 Task: Open a blank sheet, save the file as Ethan Add the quote 'Every setback is a setup for a comeback.'Every setback is a setup for a comeback.  Apply font style Apply font style Kunstler Script and font size 18 Align the text to the Center .Change the text color to  Dark blue
Action: Mouse moved to (125, 358)
Screenshot: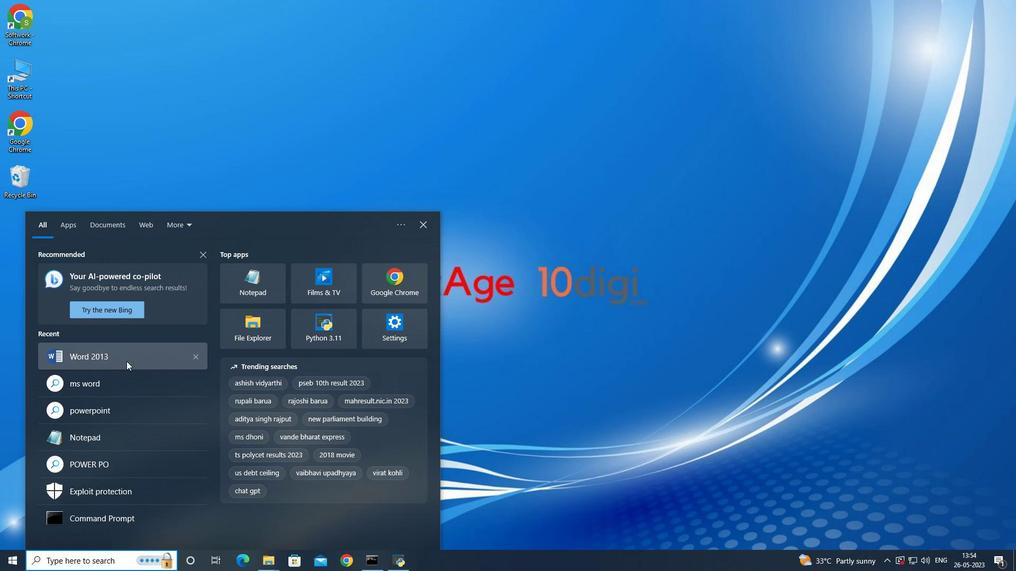 
Action: Mouse pressed left at (125, 358)
Screenshot: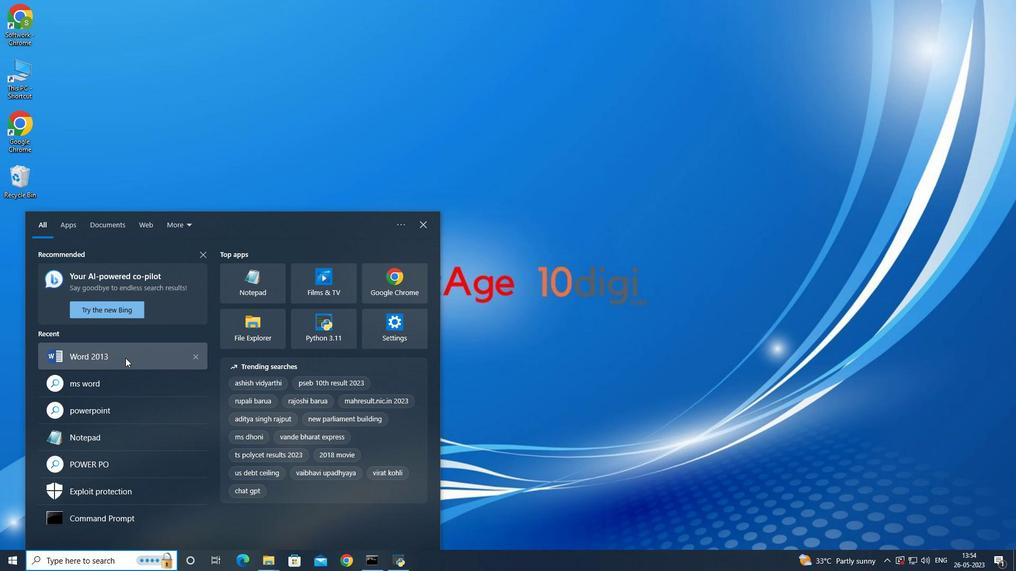 
Action: Mouse moved to (280, 160)
Screenshot: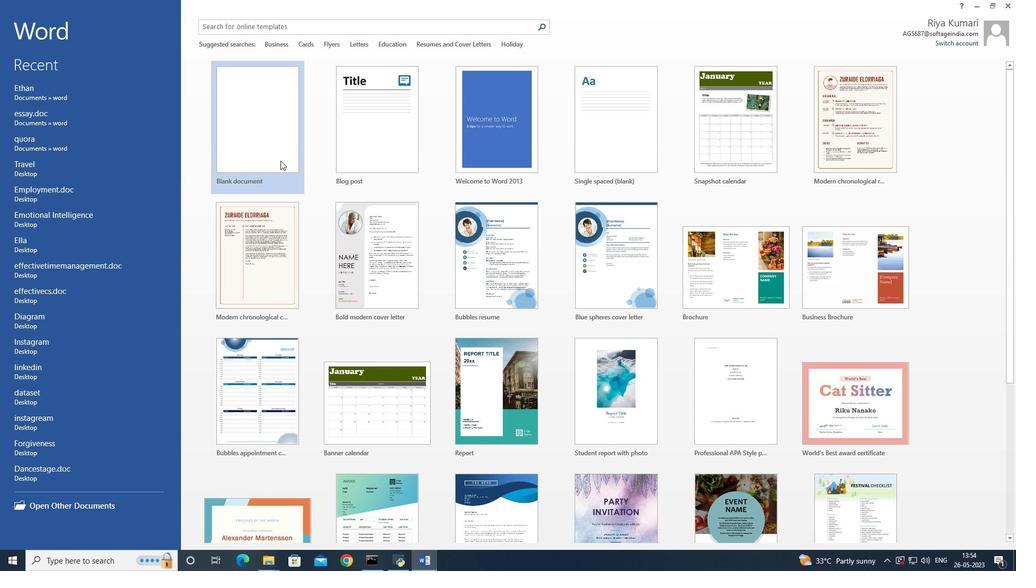 
Action: Mouse pressed left at (280, 160)
Screenshot: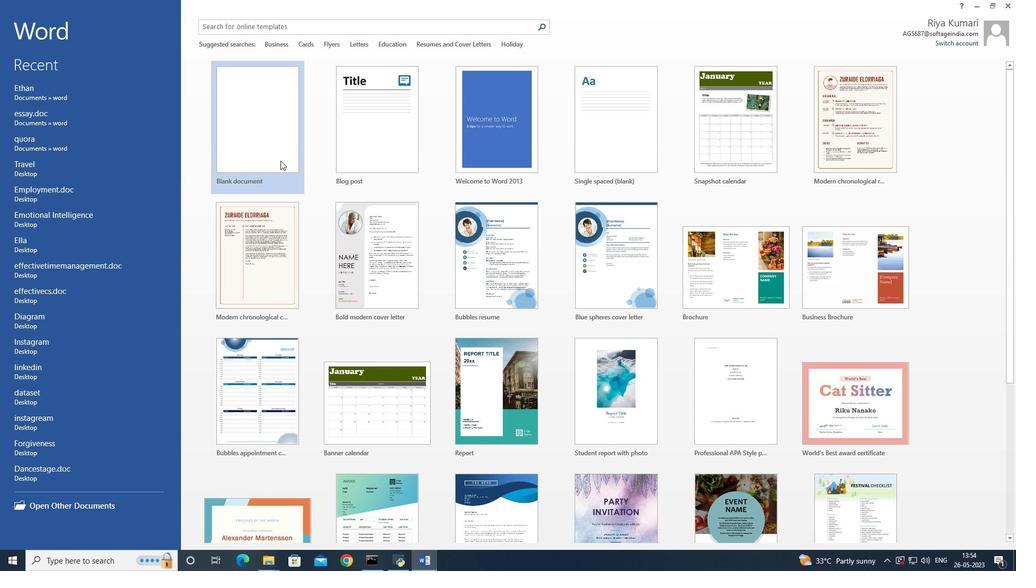 
Action: Mouse pressed left at (280, 160)
Screenshot: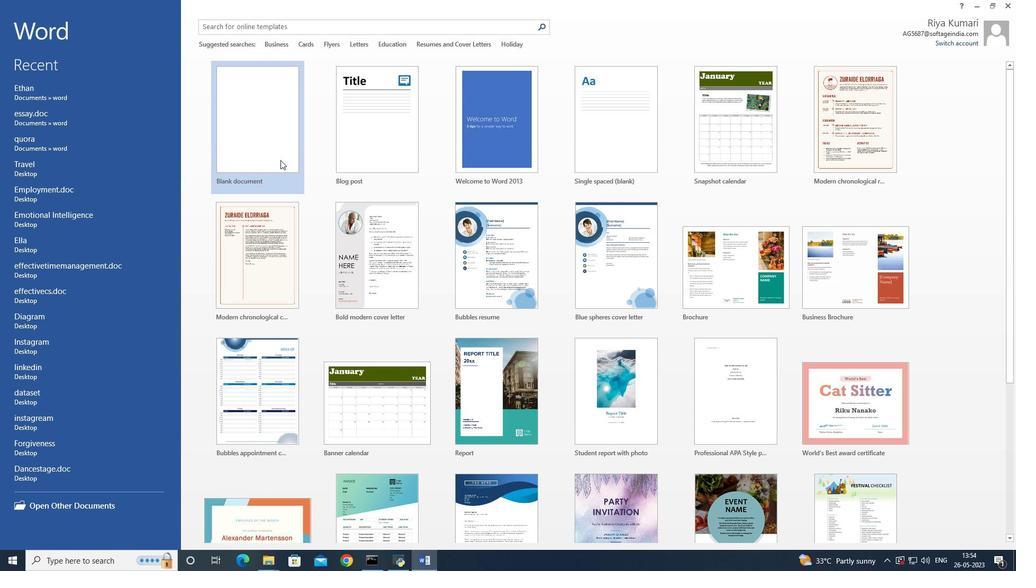 
Action: Mouse moved to (340, 176)
Screenshot: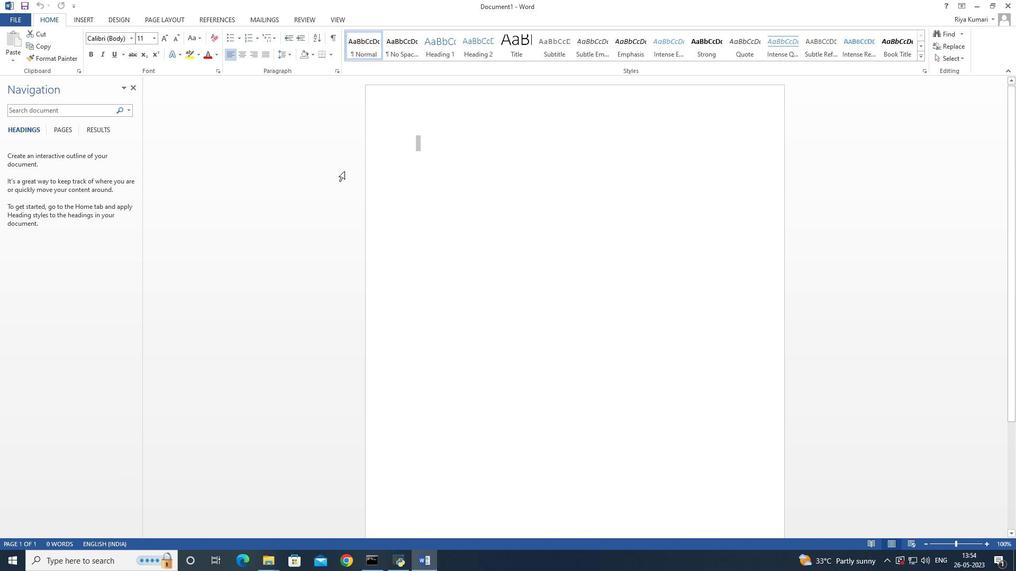 
Action: Key pressed ctrl+S
Screenshot: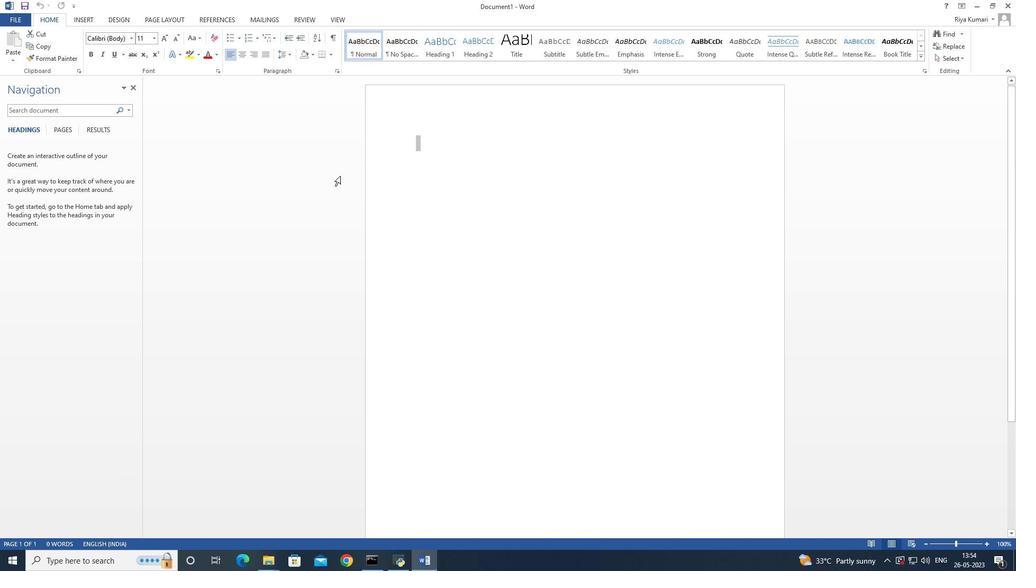 
Action: Mouse moved to (281, 122)
Screenshot: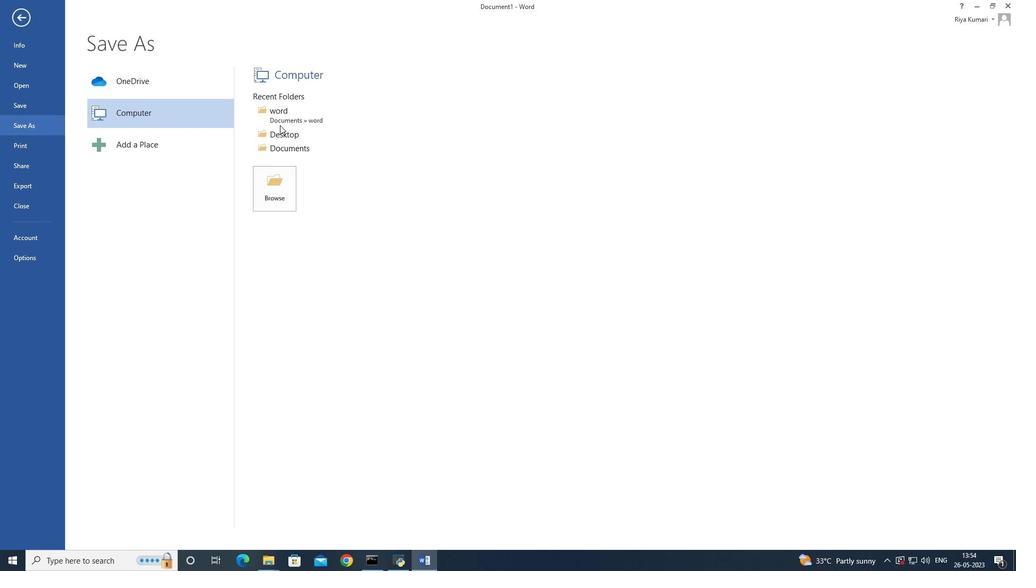 
Action: Mouse pressed left at (281, 122)
Screenshot: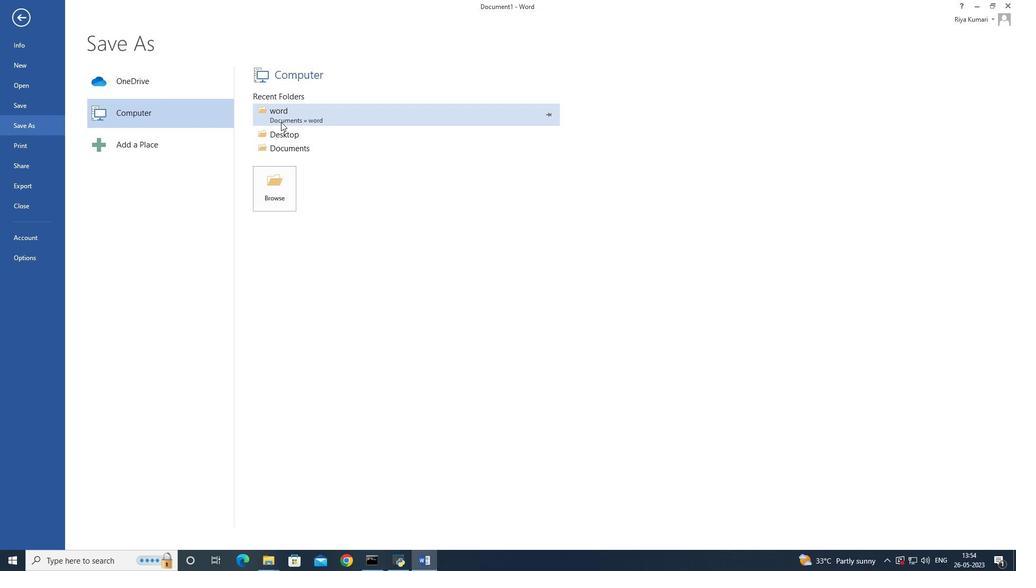 
Action: Mouse moved to (264, 201)
Screenshot: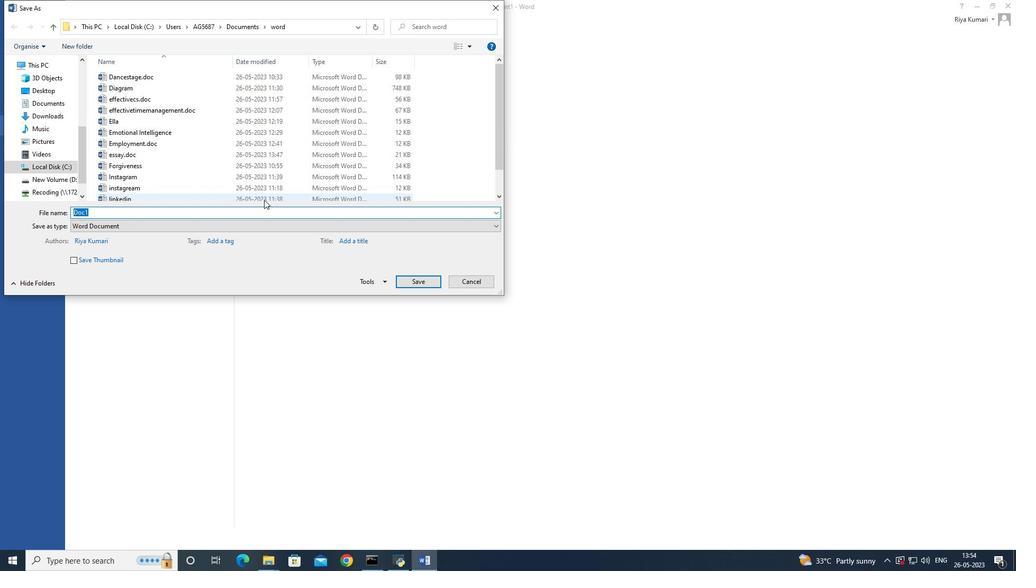 
Action: Key pressed <Key.caps_lock>E
Screenshot: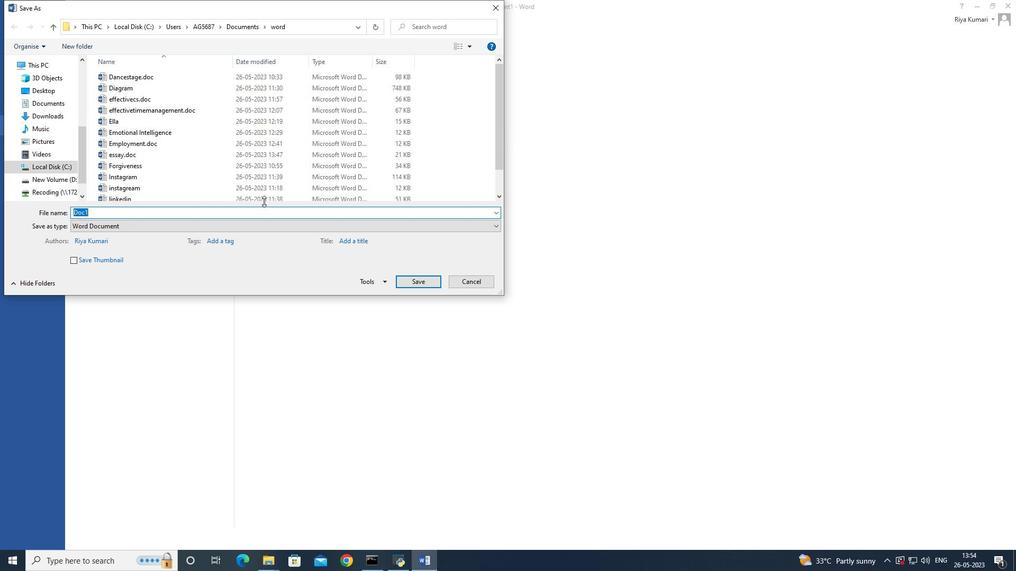 
Action: Mouse moved to (264, 201)
Screenshot: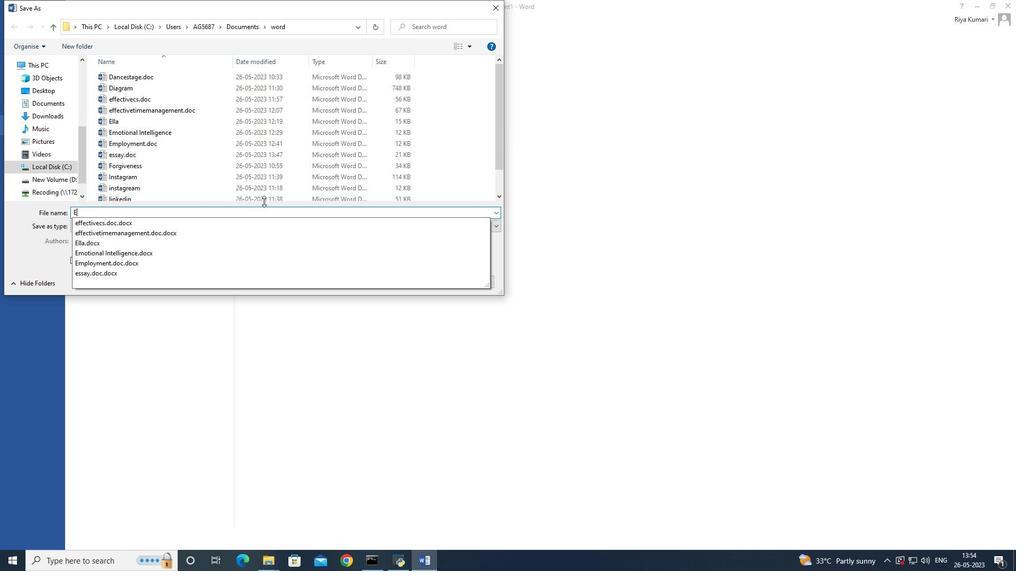 
Action: Key pressed <Key.caps_lock>
Screenshot: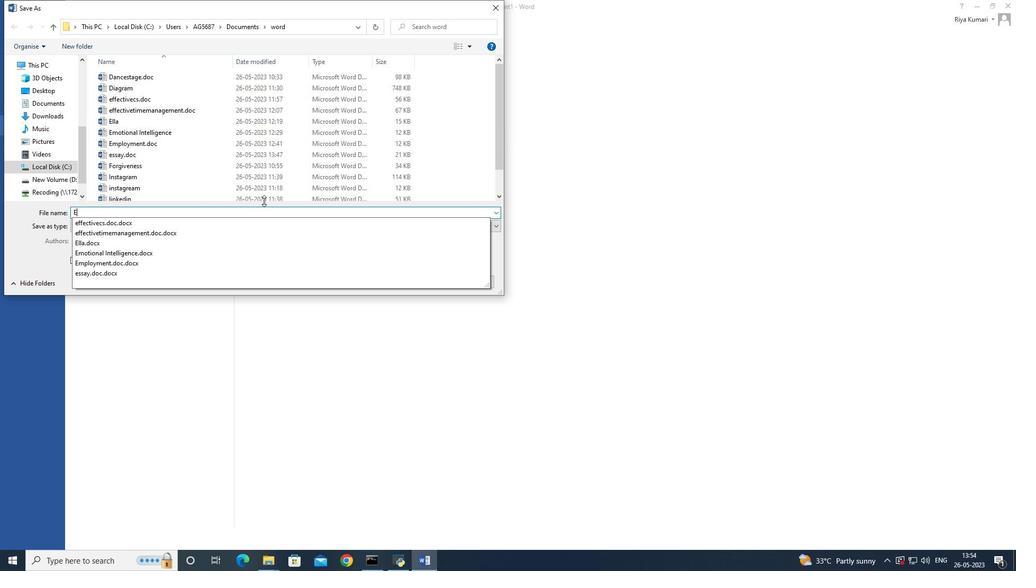 
Action: Mouse moved to (265, 198)
Screenshot: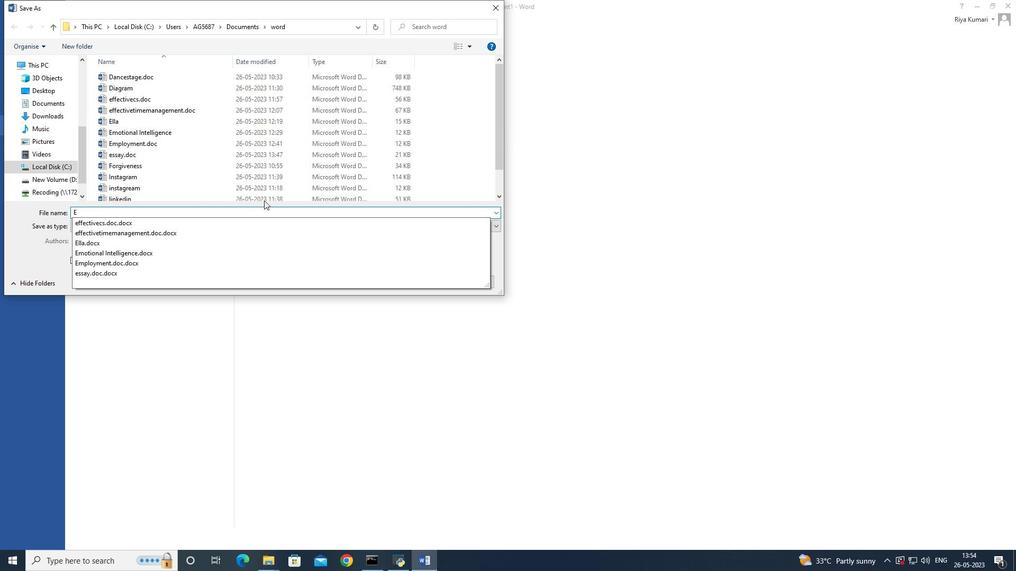 
Action: Key pressed th
Screenshot: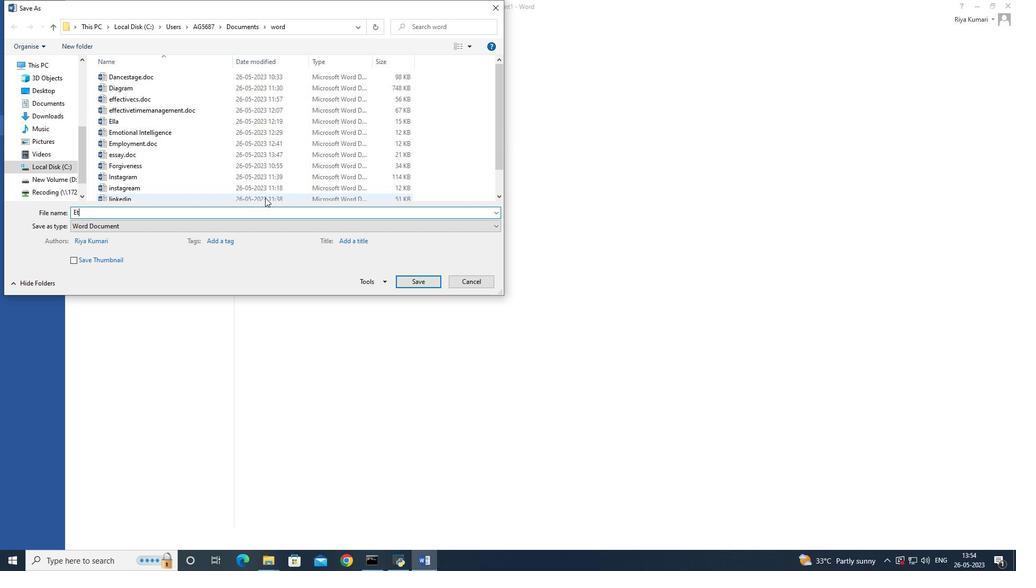 
Action: Mouse moved to (265, 195)
Screenshot: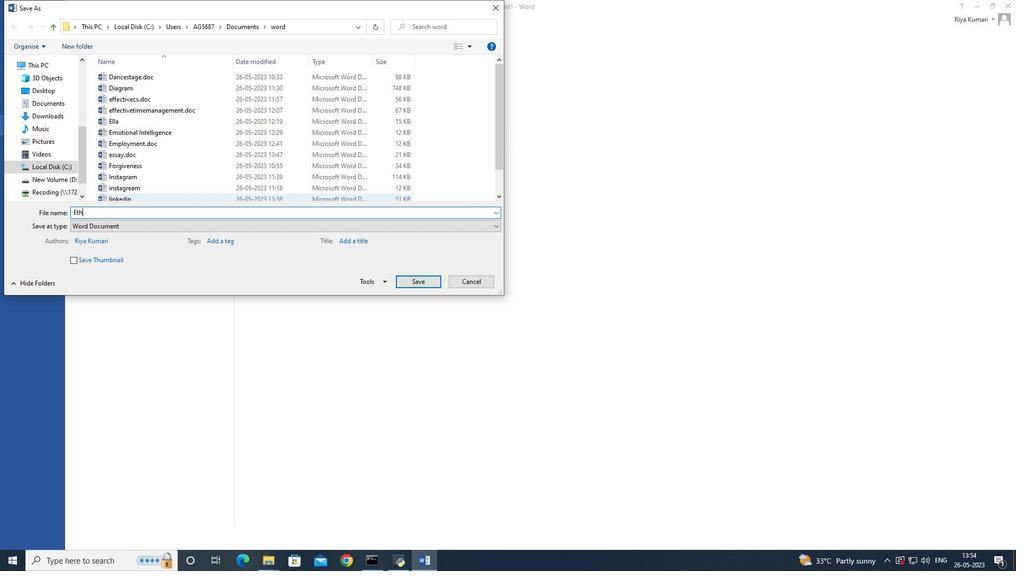 
Action: Key pressed a
Screenshot: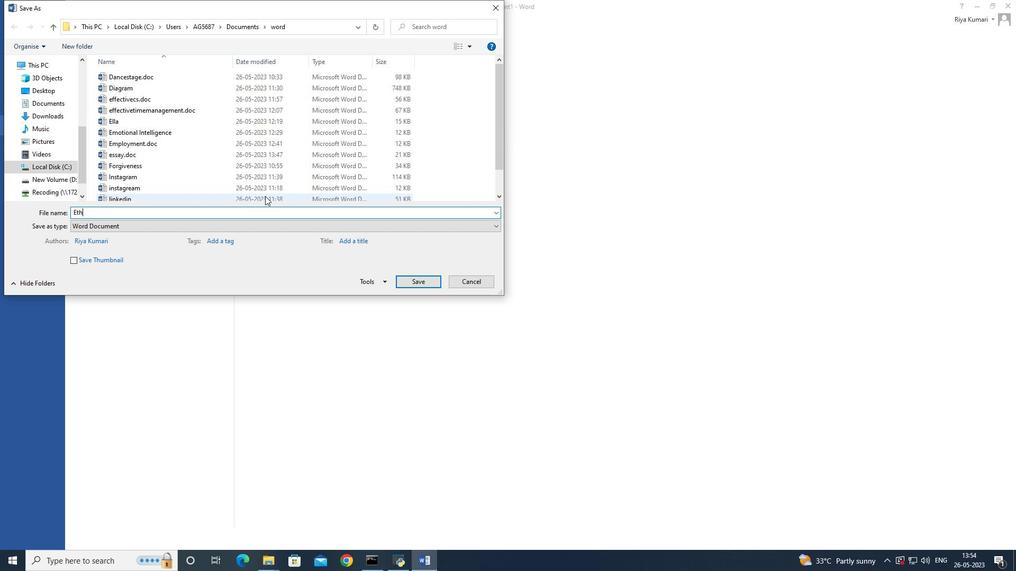 
Action: Mouse moved to (266, 193)
Screenshot: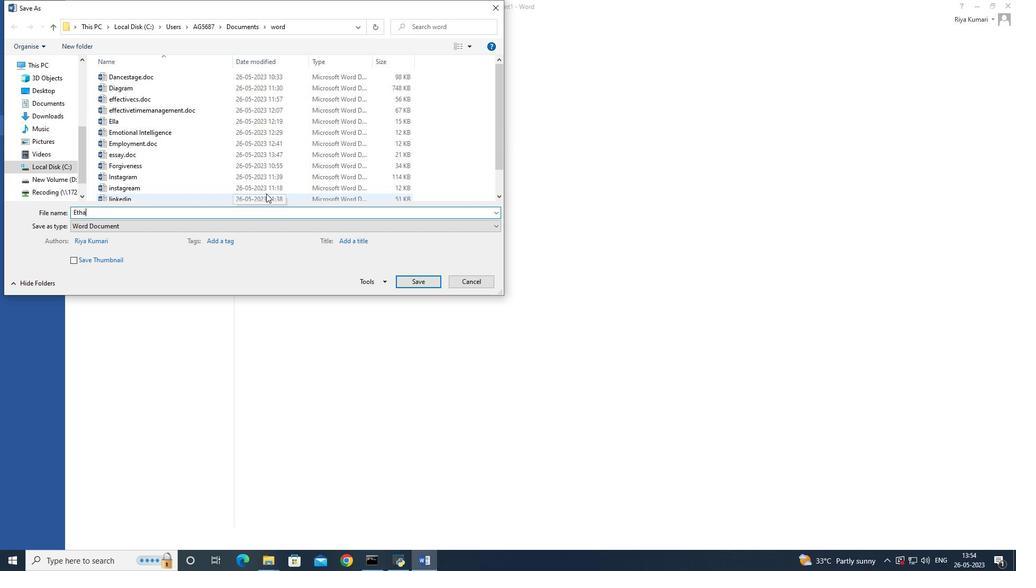 
Action: Key pressed n
Screenshot: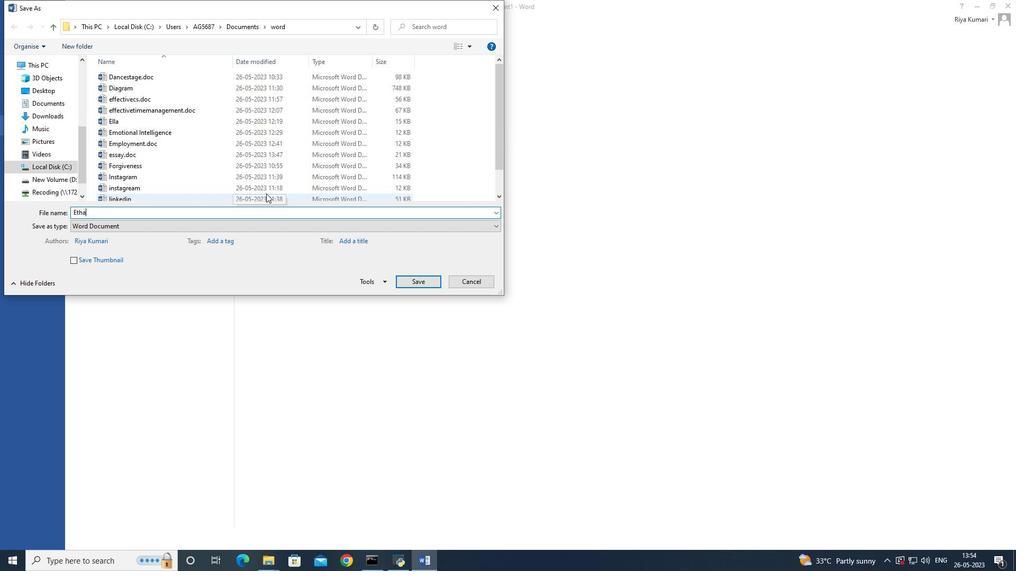 
Action: Mouse moved to (406, 282)
Screenshot: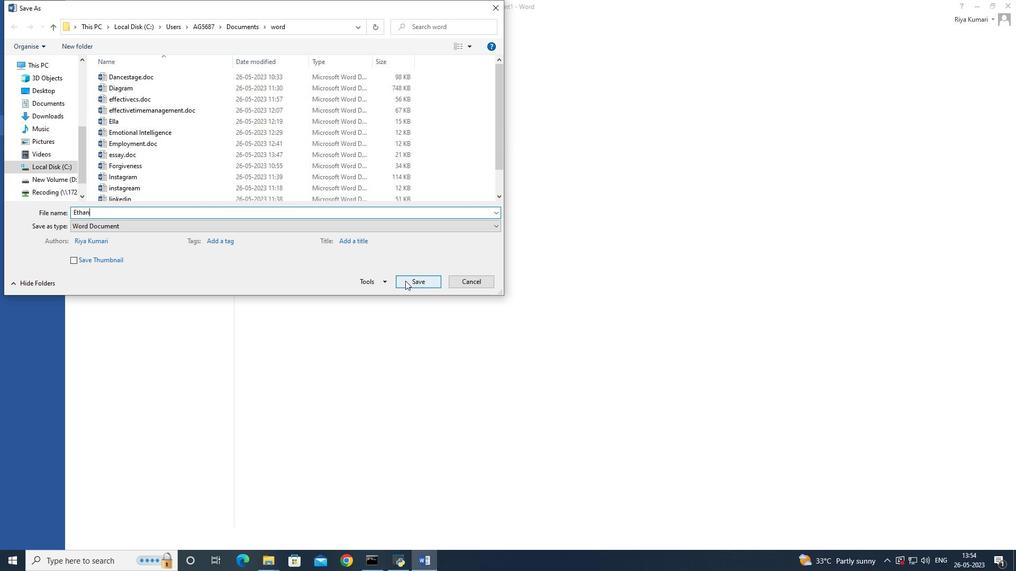 
Action: Mouse pressed left at (406, 282)
Screenshot: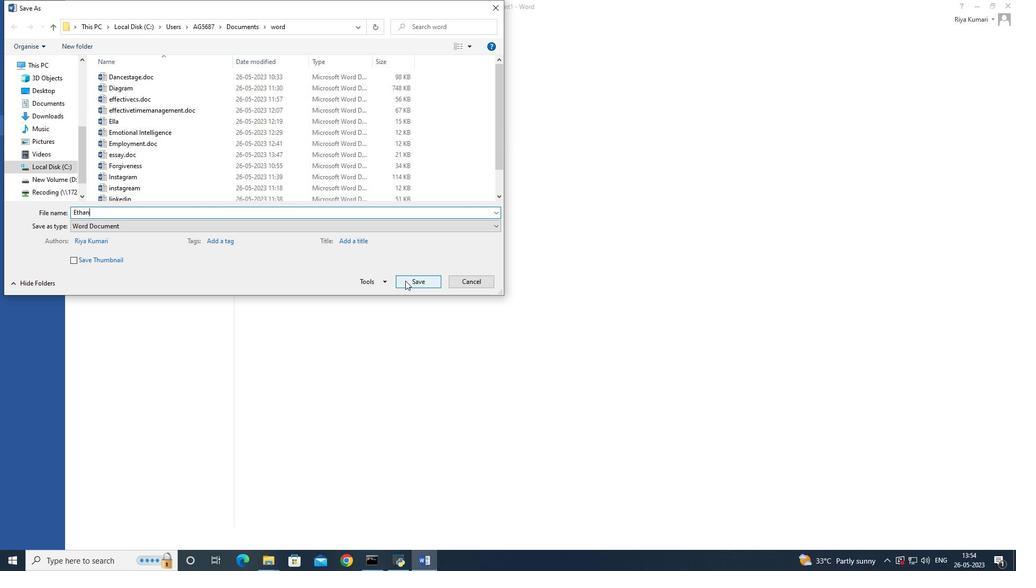 
Action: Mouse moved to (490, 235)
Screenshot: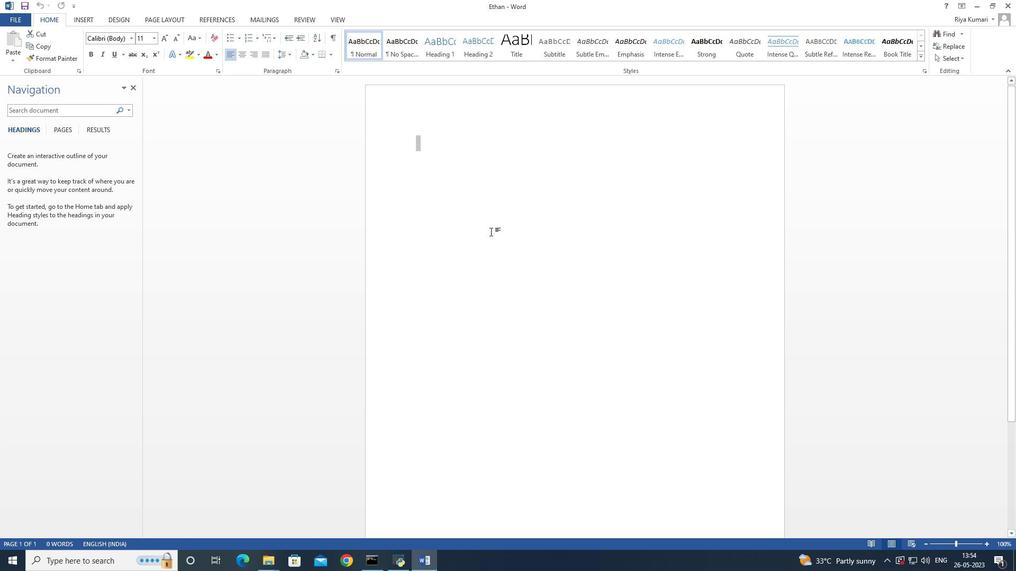 
Action: Key pressed <Key.shift><Key.shift><Key.shift><Key.shift><Key.shift><Key.shift><Key.shift><Key.shift><Key.shift><Key.shift><Key.shift><Key.shift><Key.shift><Key.shift><Key.shift><Key.shift><Key.shift><Key.shift><Key.shift><Key.shift><Key.shift><Key.shift><Key.shift><Key.shift><Key.shift><Key.shift><Key.shift><Key.shift>Every<Key.space>setback<Key.space>is<Key.space>a<Key.space>setback<Key.space>for<Key.space>a<Key.space>comeback.<Key.space><Key.space>
Screenshot: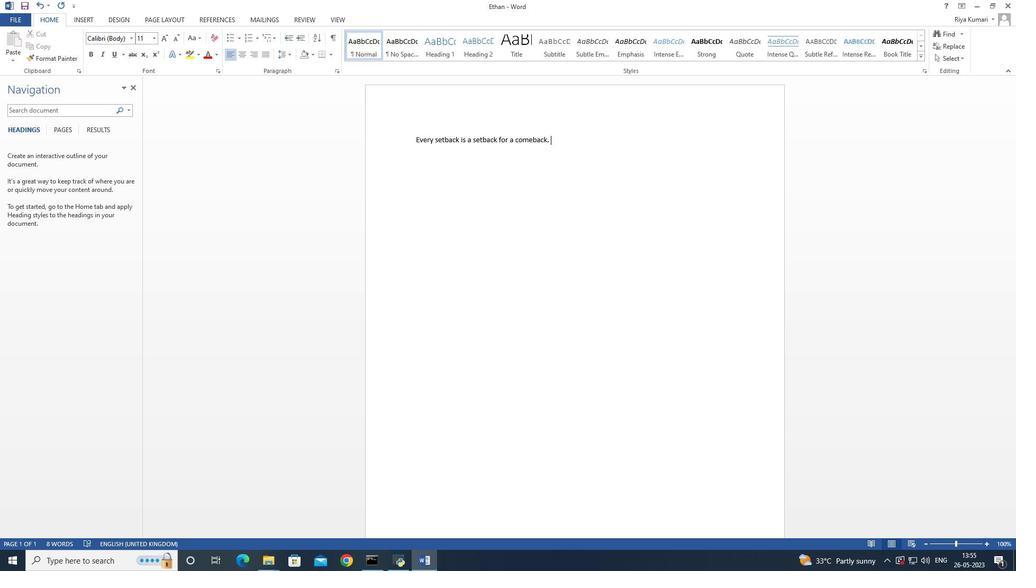 
Action: Mouse moved to (486, 238)
Screenshot: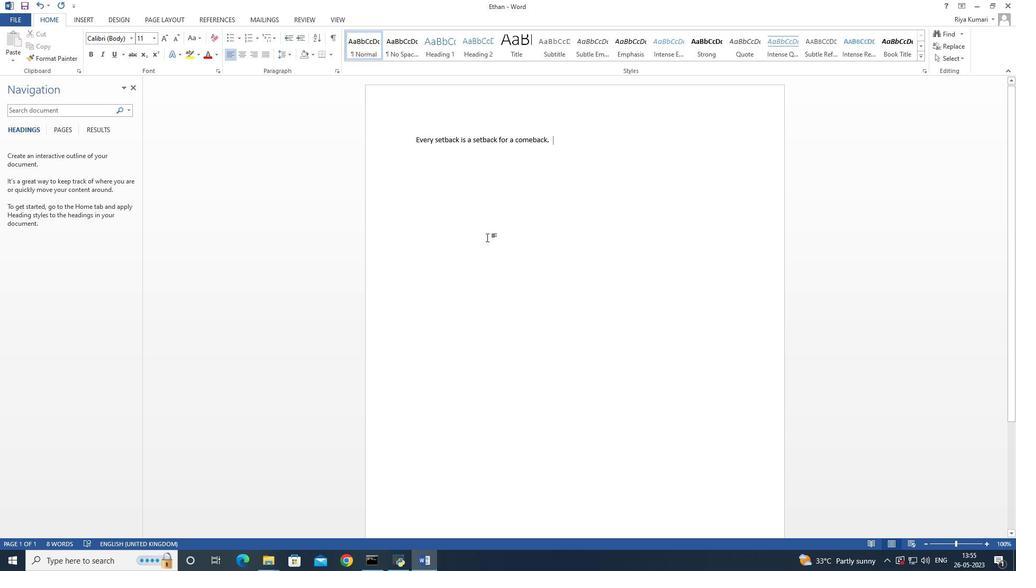 
Action: Key pressed <Key.enter><Key.caps_lock>E<Key.caps_lock>very<Key.space>setback<Key.space>is<Key.space>a<Key.space>setup<Key.space>for<Key.space>a<Key.space>comeback.
Screenshot: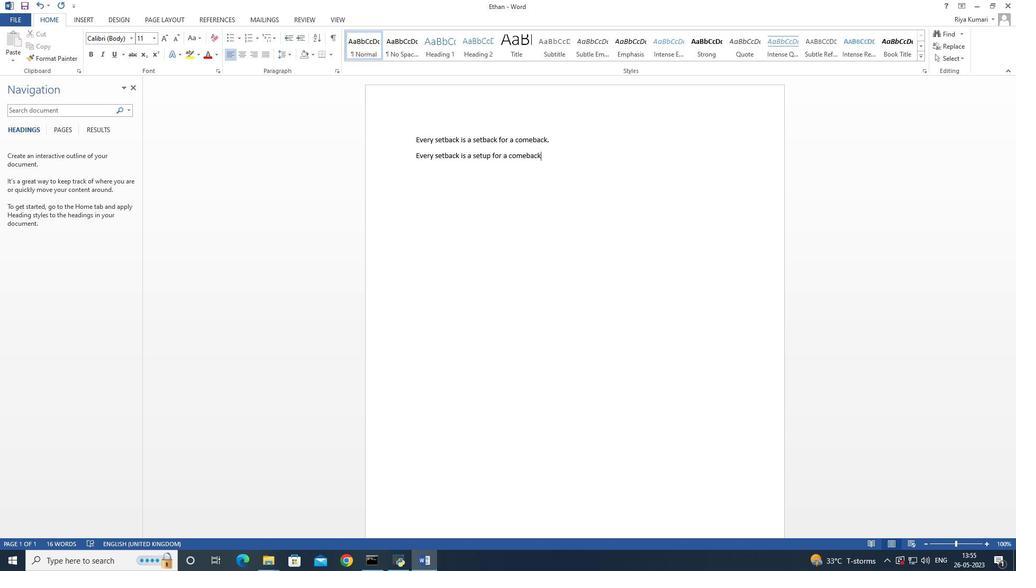 
Action: Mouse moved to (496, 139)
Screenshot: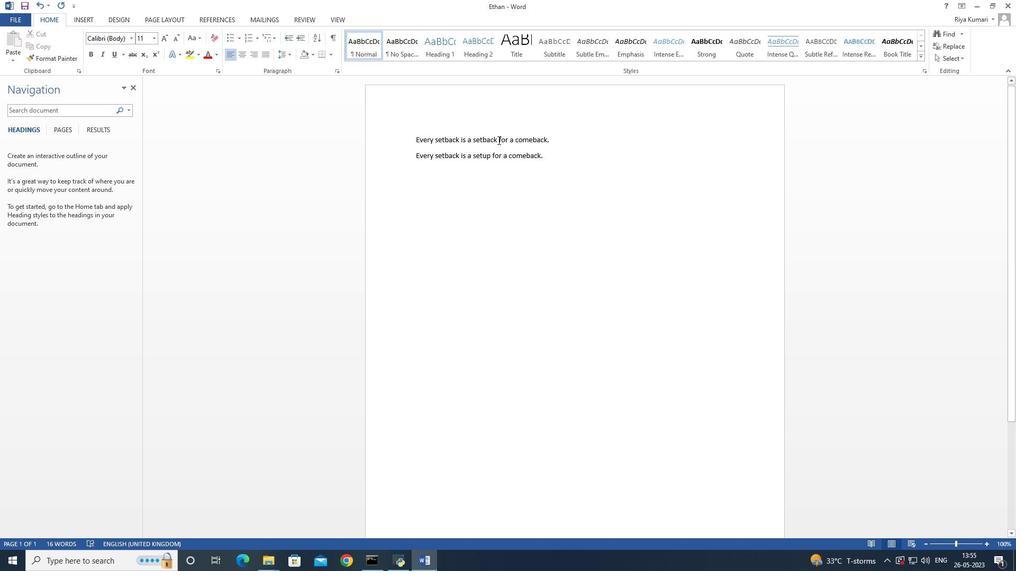 
Action: Mouse pressed left at (496, 139)
Screenshot: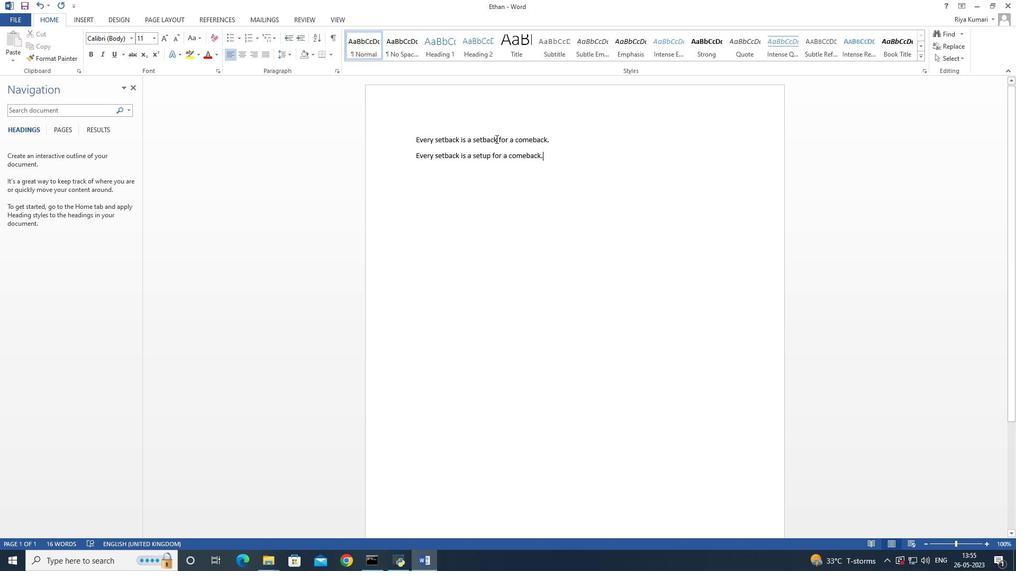 
Action: Mouse moved to (670, 194)
Screenshot: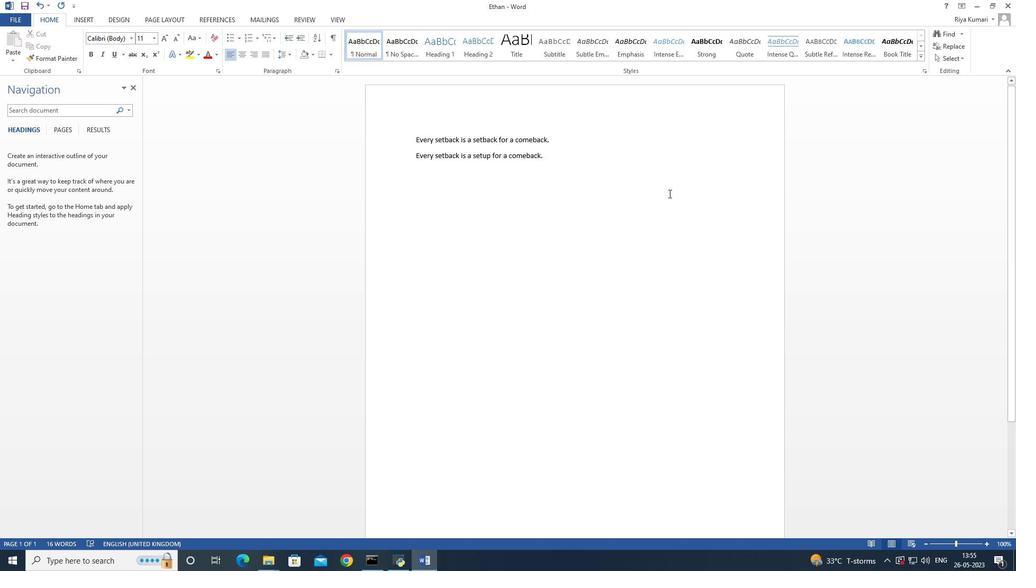 
Action: Key pressed <Key.backspace>
Screenshot: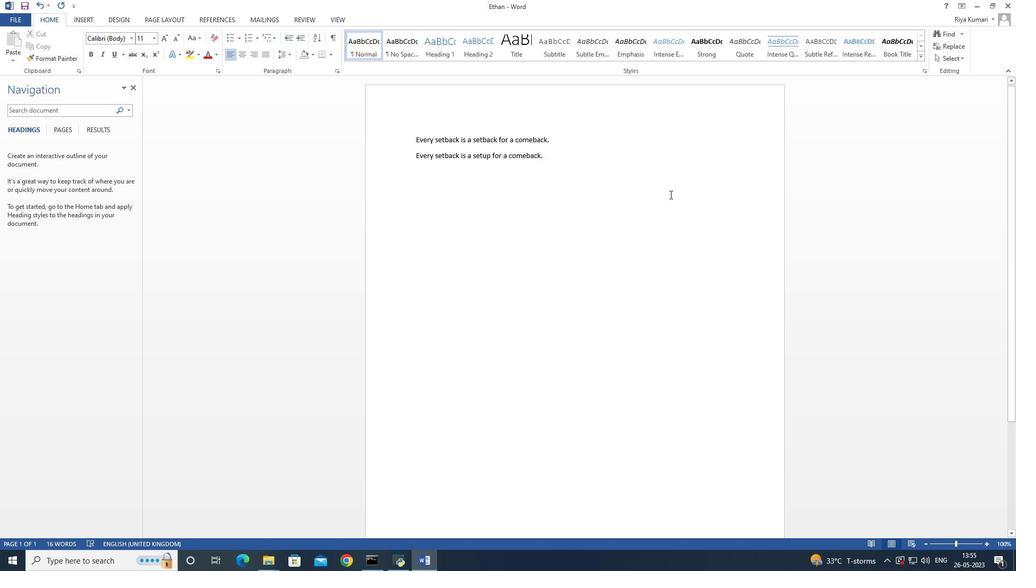 
Action: Mouse moved to (668, 195)
Screenshot: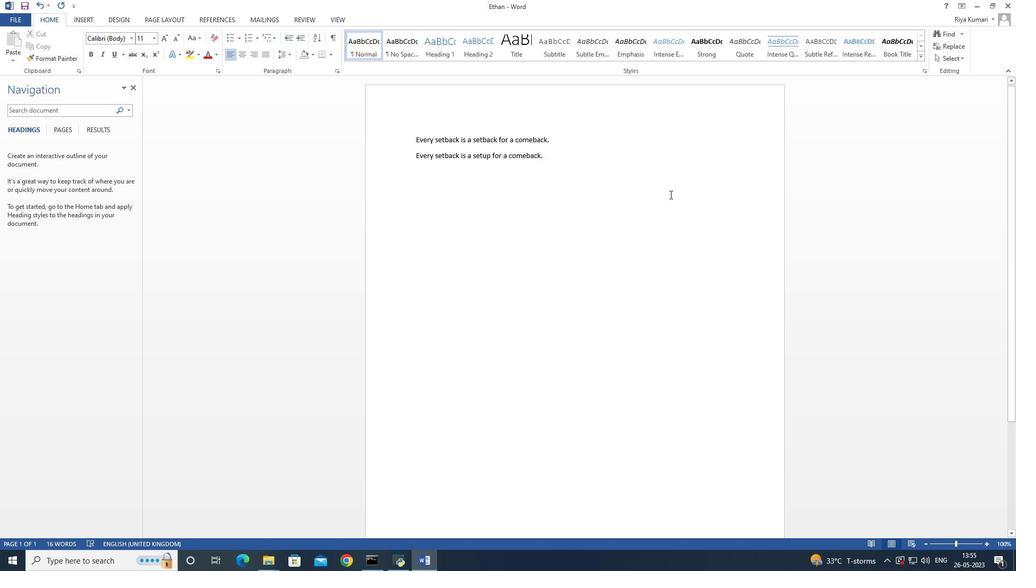 
Action: Key pressed <Key.backspace>
Screenshot: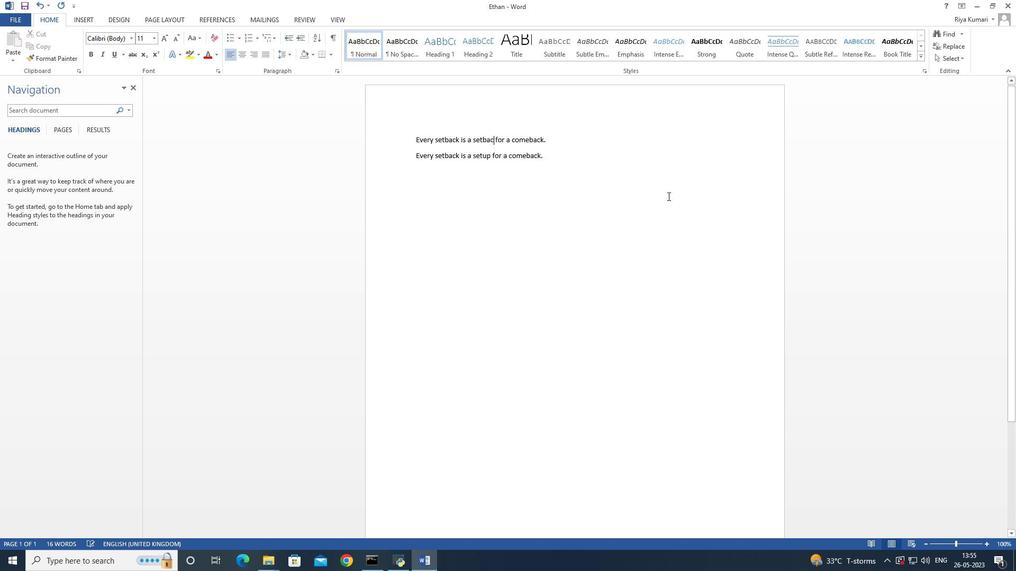 
Action: Mouse moved to (662, 200)
Screenshot: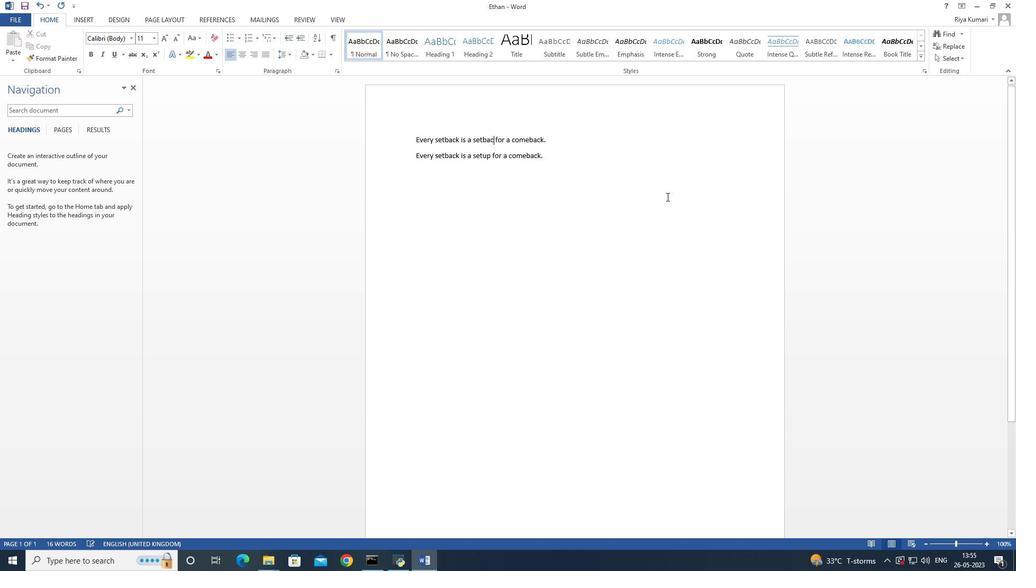 
Action: Key pressed <Key.backspace>
Screenshot: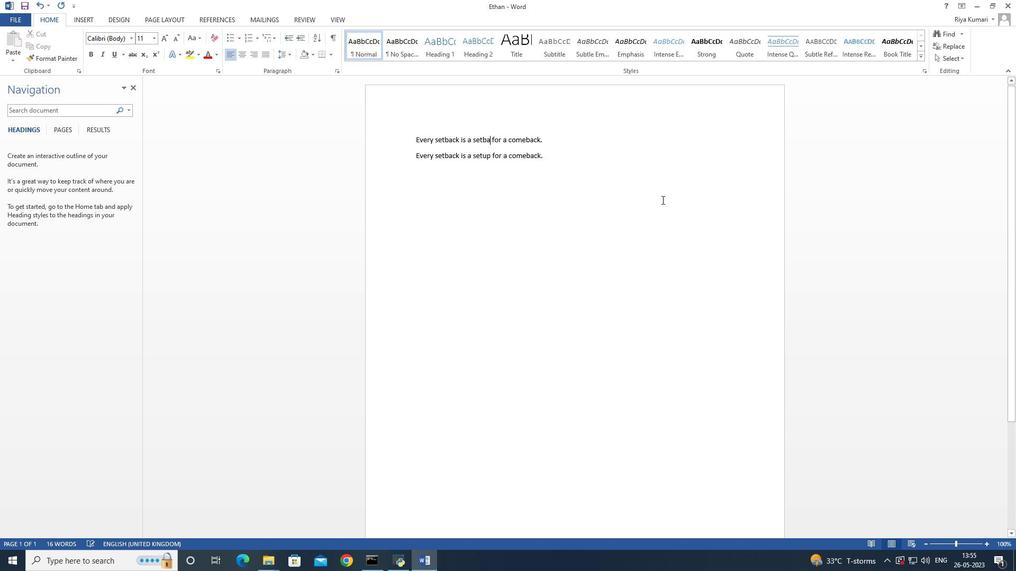 
Action: Mouse moved to (660, 198)
Screenshot: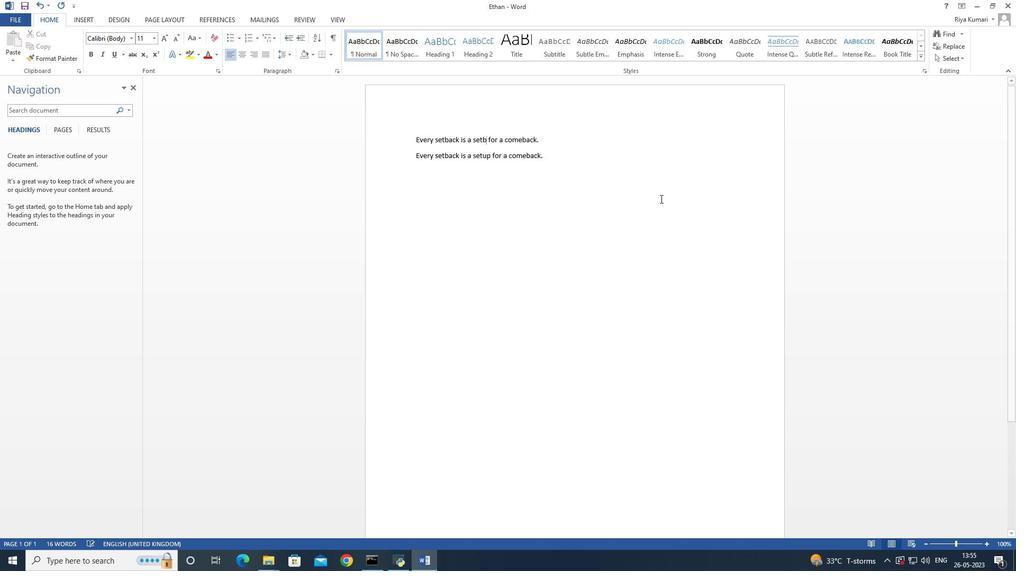 
Action: Key pressed u
Screenshot: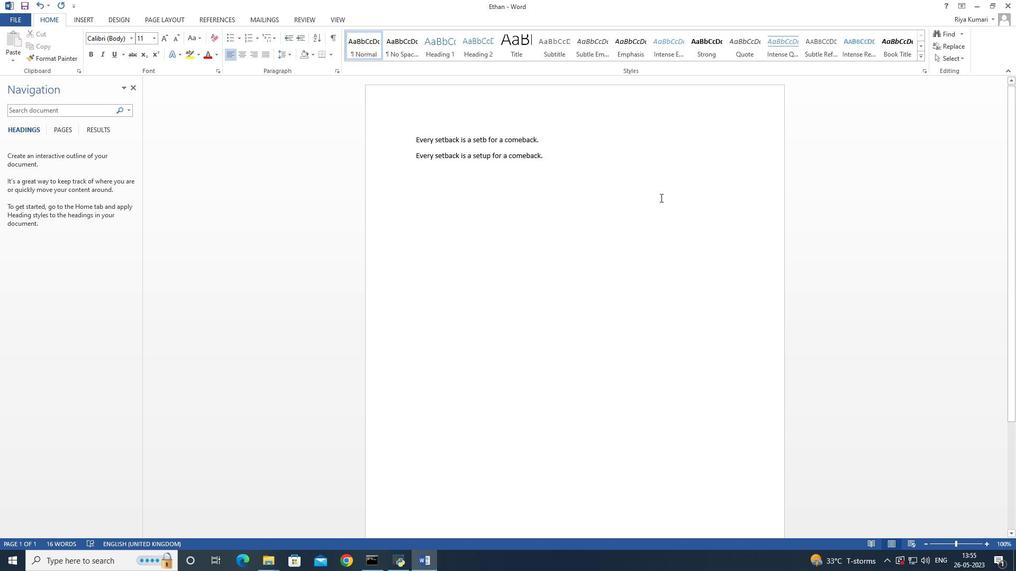 
Action: Mouse moved to (660, 196)
Screenshot: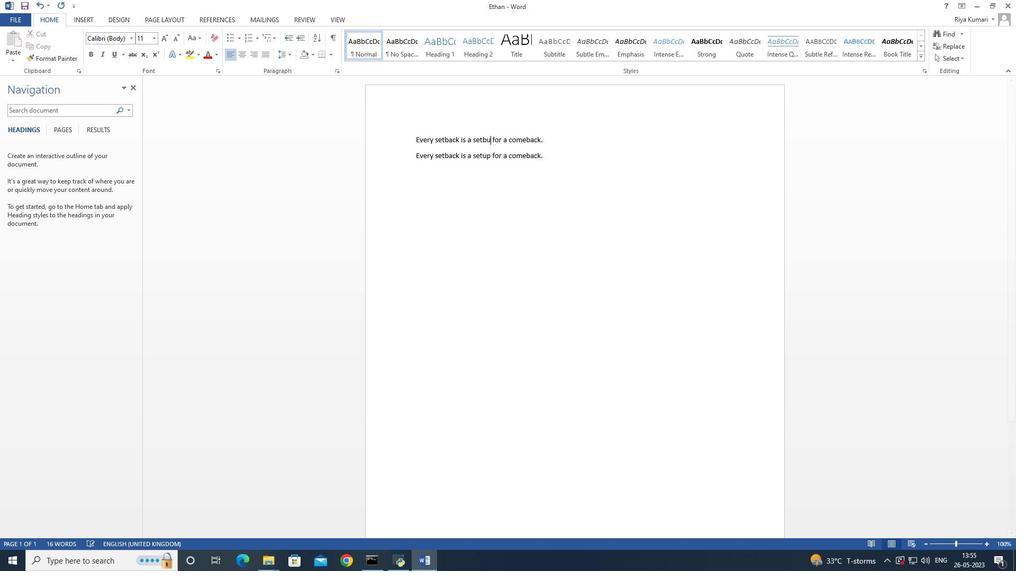 
Action: Key pressed p
Screenshot: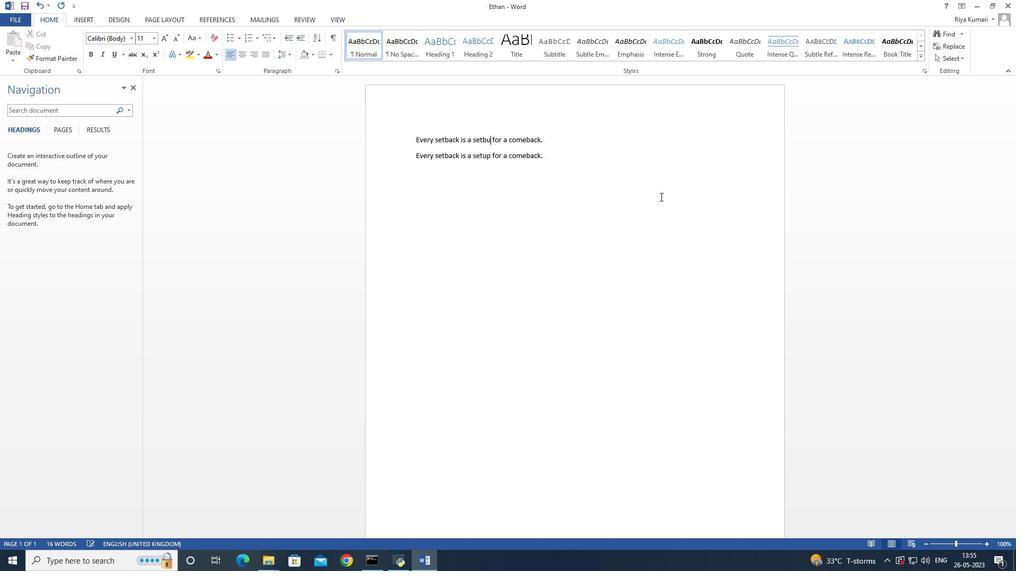 
Action: Mouse moved to (413, 135)
Screenshot: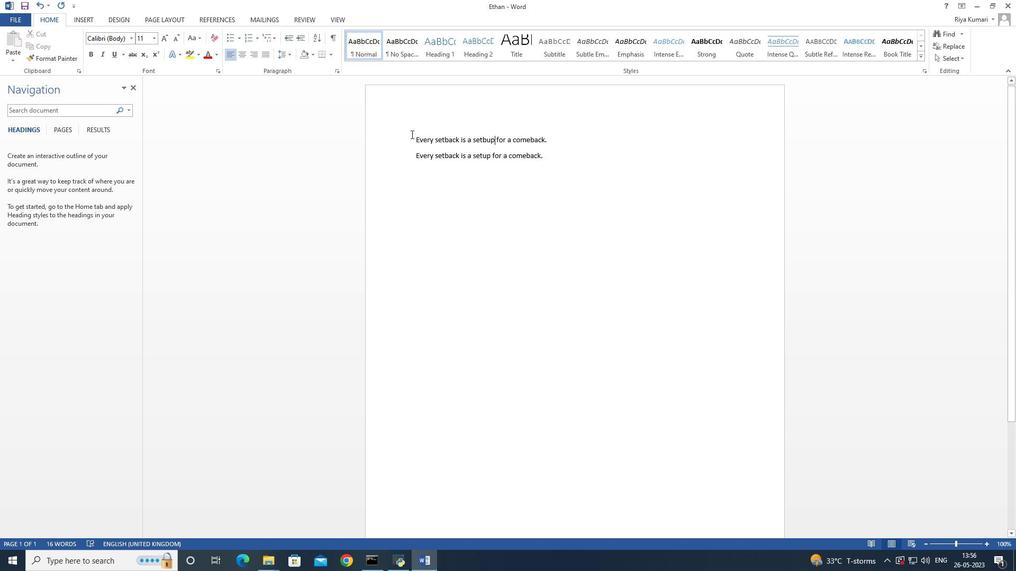 
Action: Mouse pressed left at (413, 135)
Screenshot: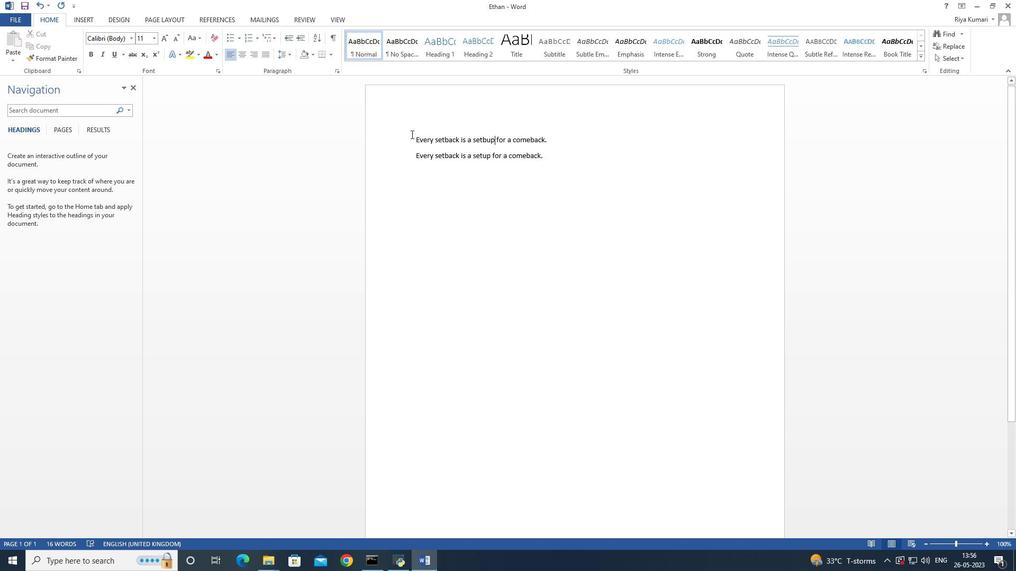 
Action: Mouse moved to (122, 39)
Screenshot: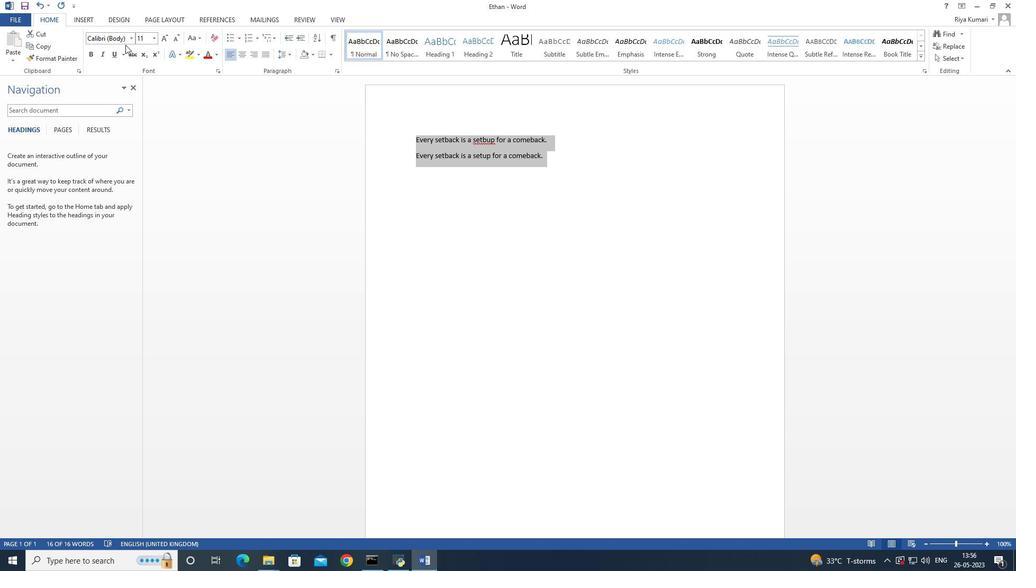
Action: Mouse pressed left at (122, 39)
Screenshot: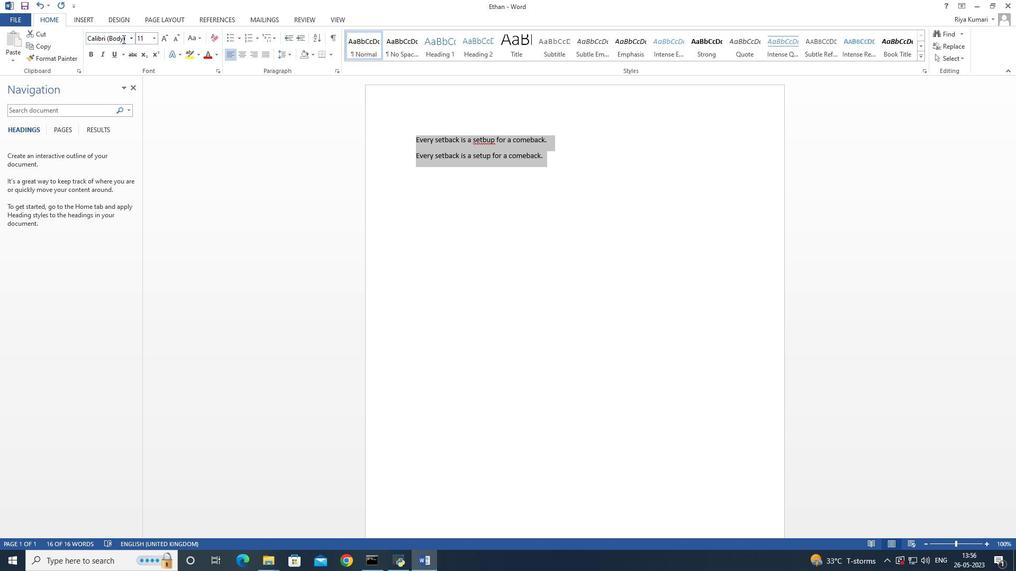 
Action: Mouse moved to (829, 227)
Screenshot: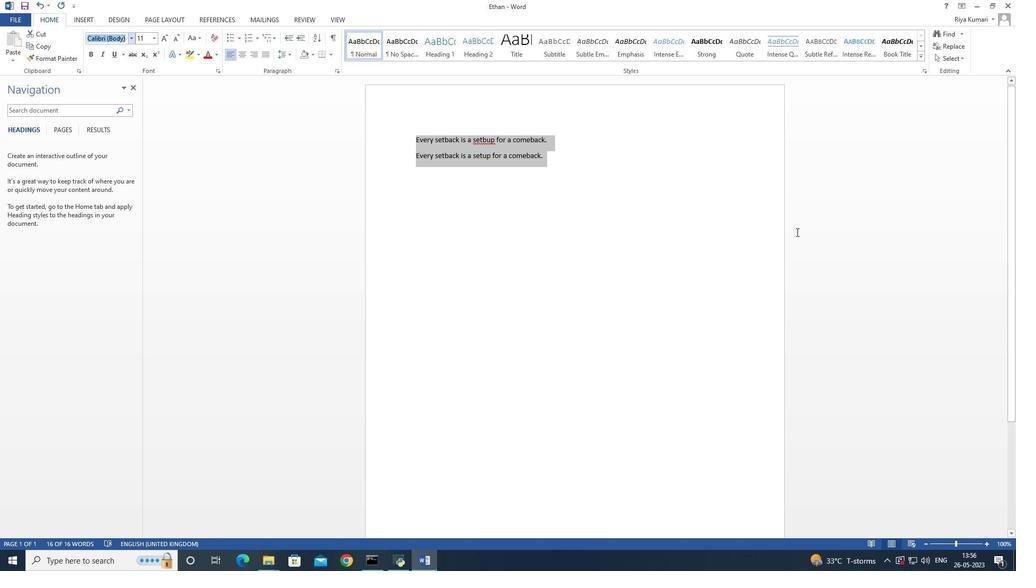 
Action: Key pressed <Key.caps_lock>K<Key.caps_lock>unstler<Key.space><Key.caps_lock>S<Key.caps_lock>cript<Key.enter>
Screenshot: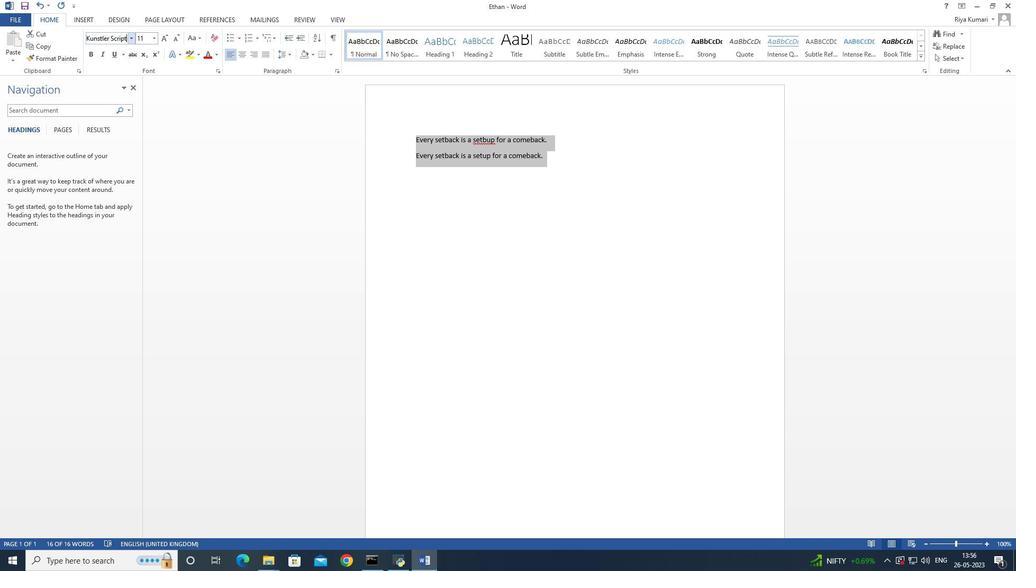 
Action: Mouse moved to (166, 41)
Screenshot: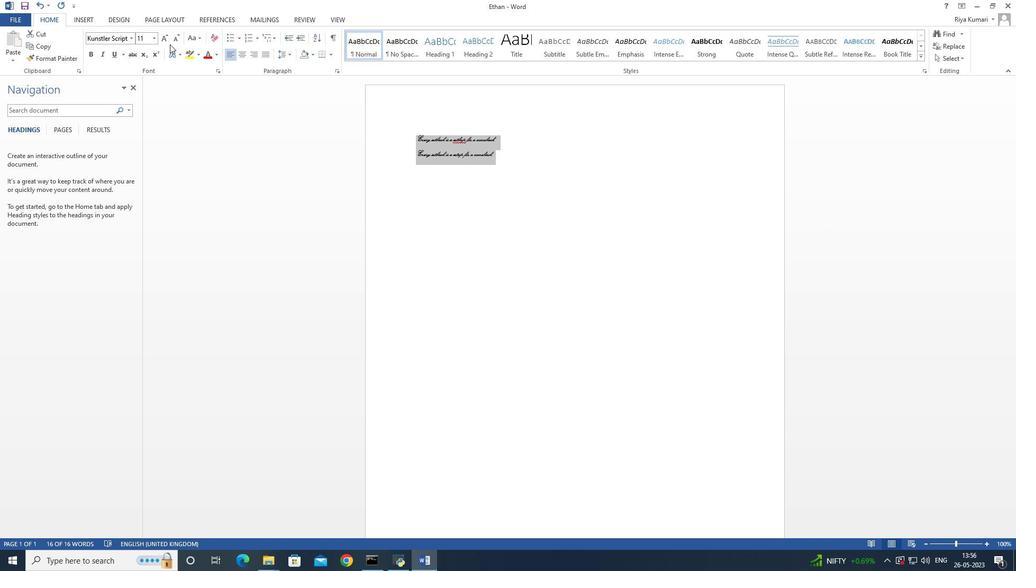 
Action: Mouse pressed left at (166, 41)
Screenshot: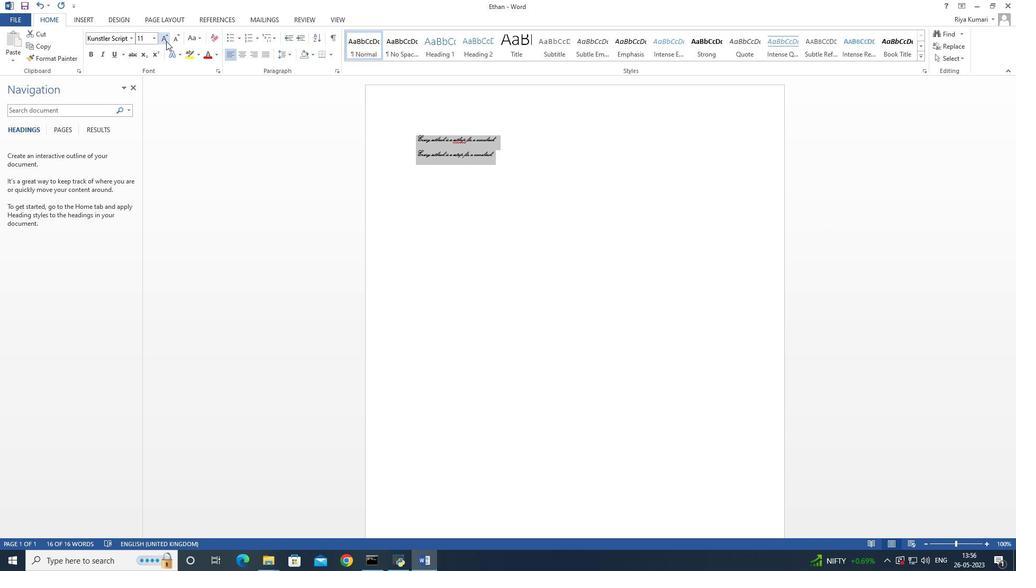 
Action: Mouse pressed left at (166, 41)
Screenshot: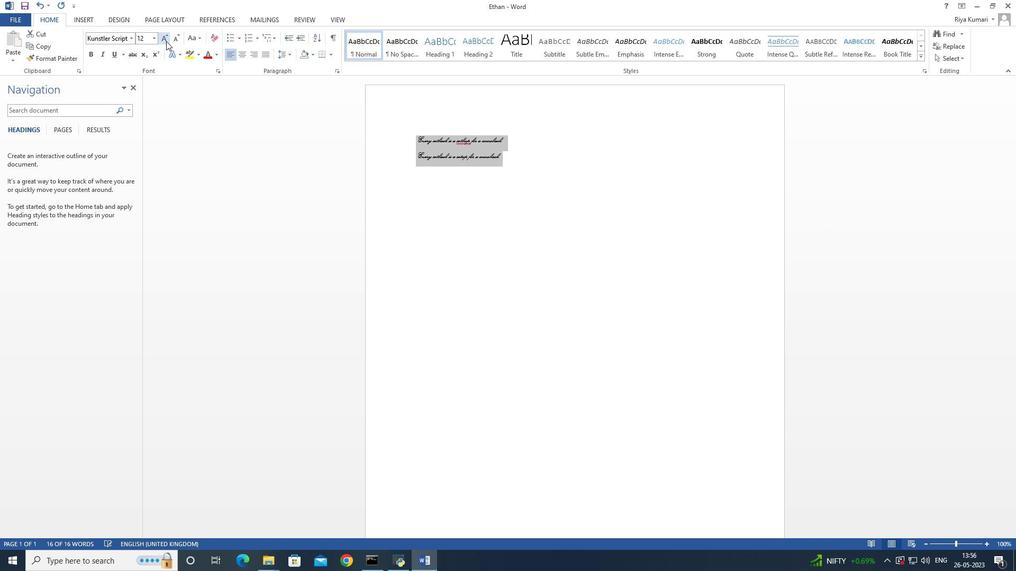 
Action: Mouse pressed left at (166, 41)
Screenshot: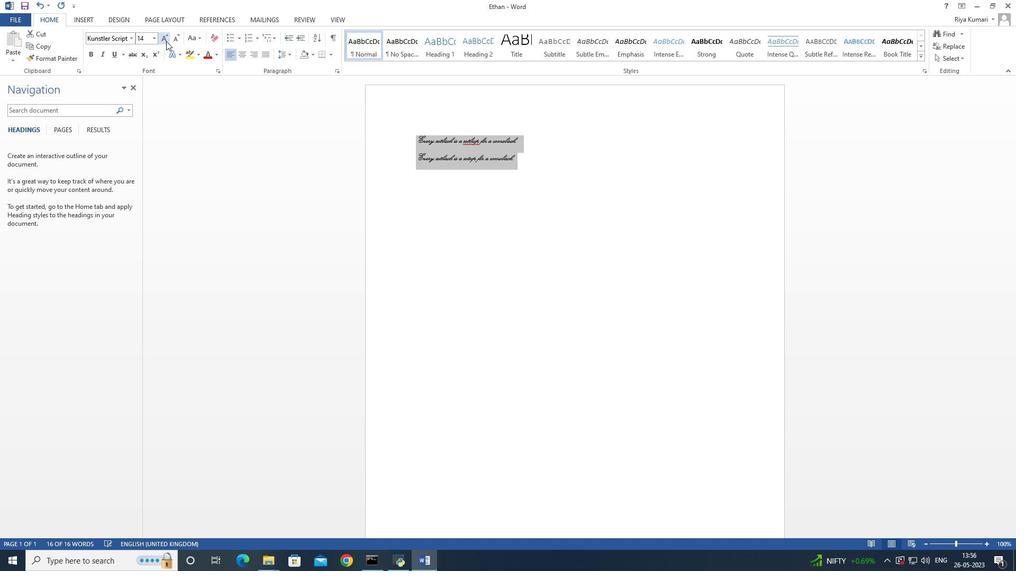 
Action: Mouse pressed left at (166, 41)
Screenshot: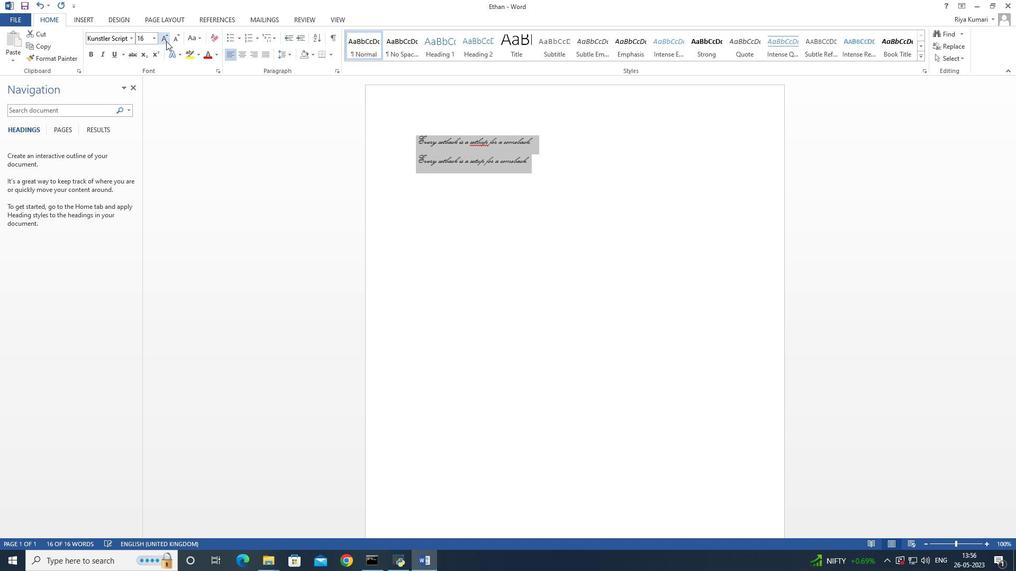 
Action: Mouse pressed left at (166, 41)
Screenshot: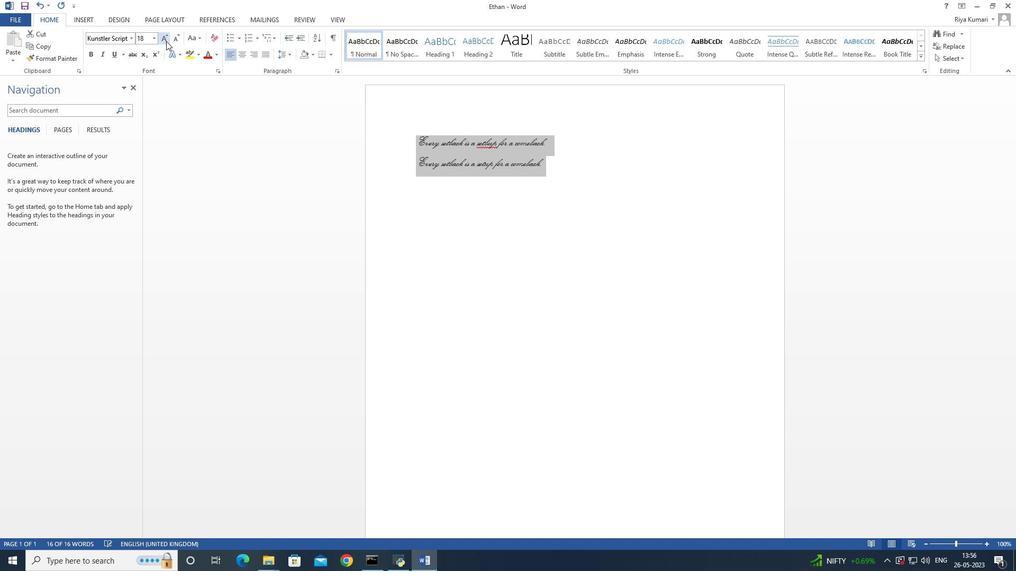 
Action: Mouse moved to (178, 38)
Screenshot: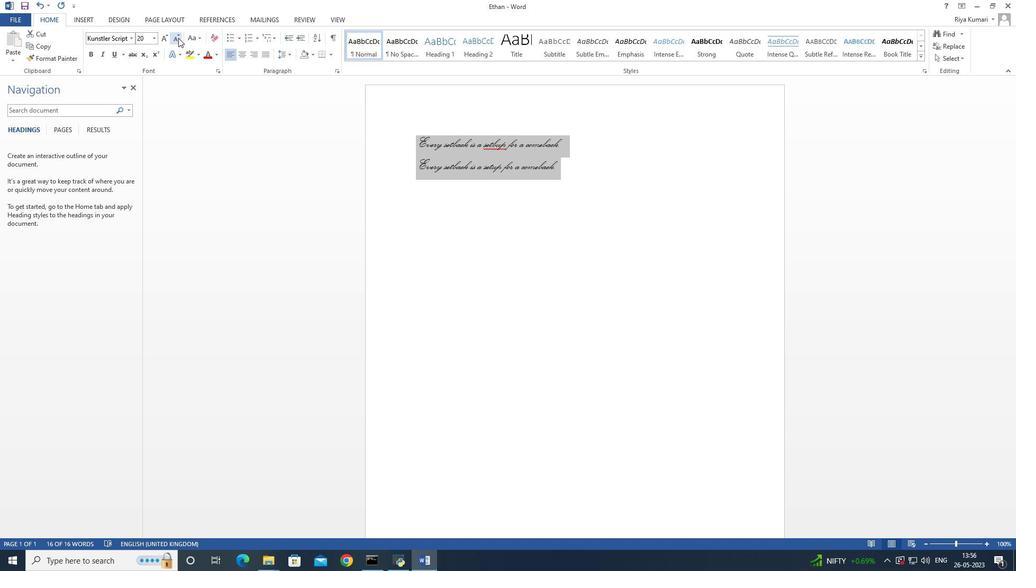 
Action: Mouse pressed left at (178, 38)
Screenshot: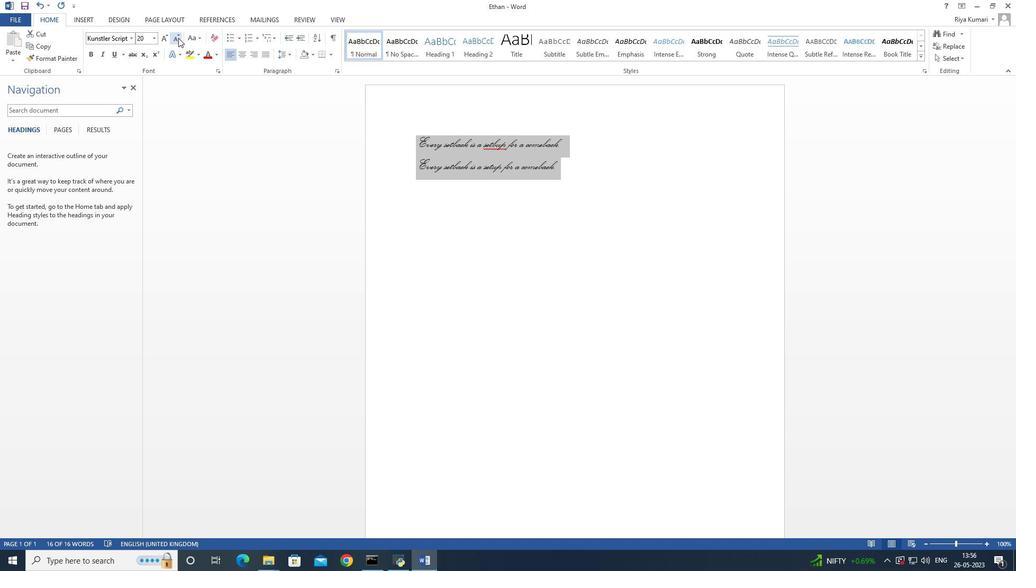 
Action: Mouse moved to (241, 59)
Screenshot: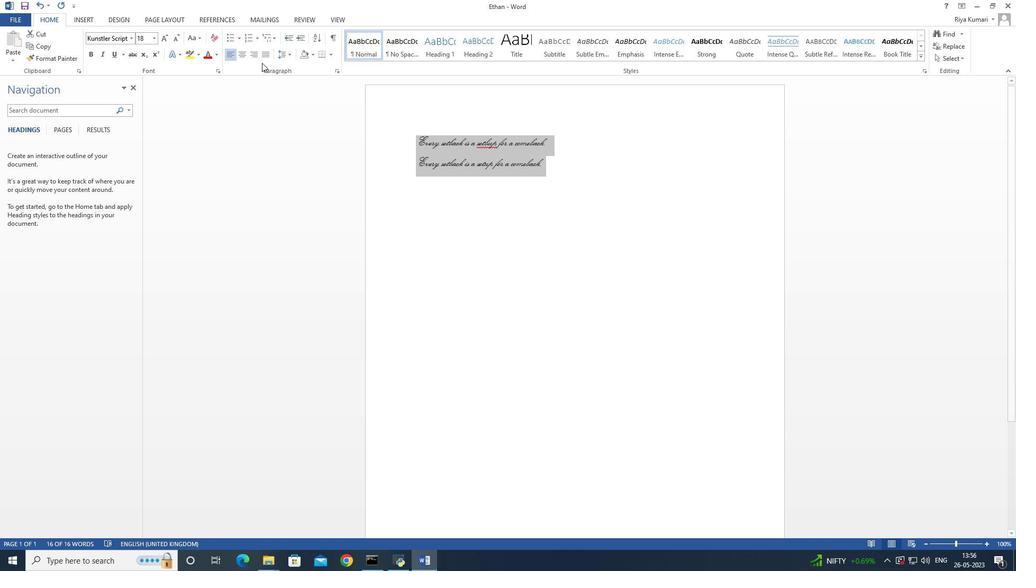 
Action: Mouse pressed left at (241, 59)
Screenshot: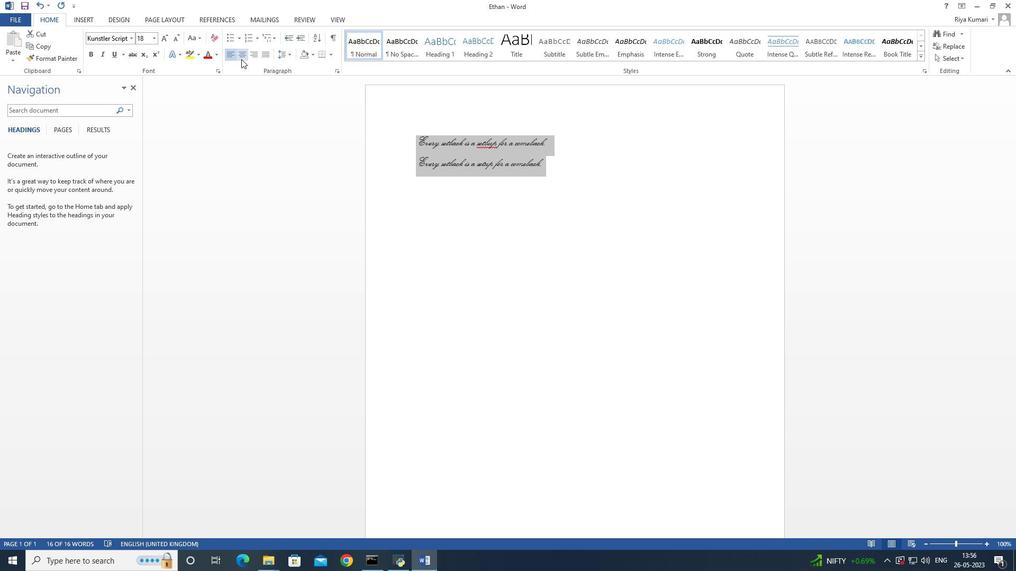 
Action: Mouse moved to (212, 51)
Screenshot: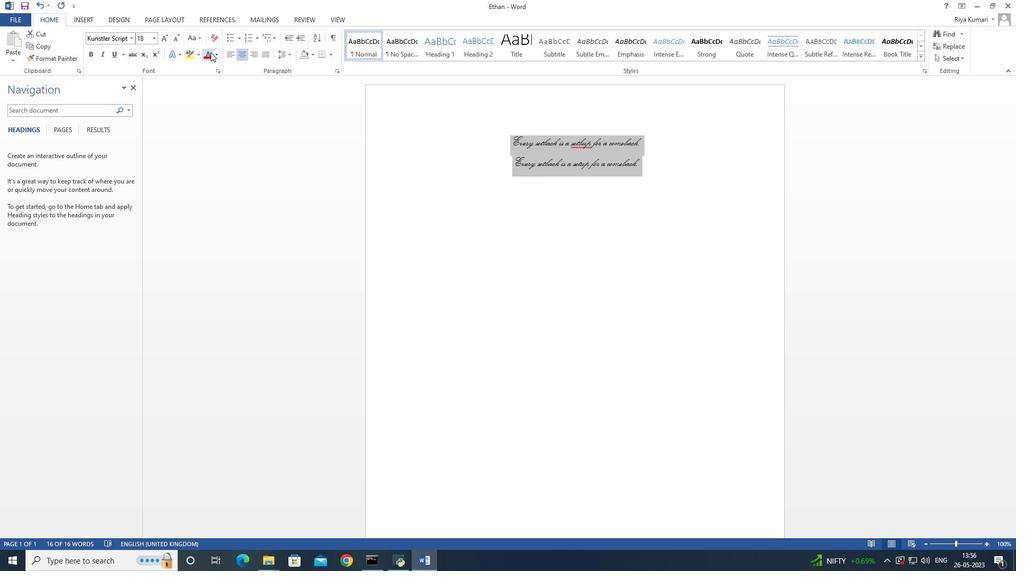 
Action: Mouse pressed left at (212, 51)
Screenshot: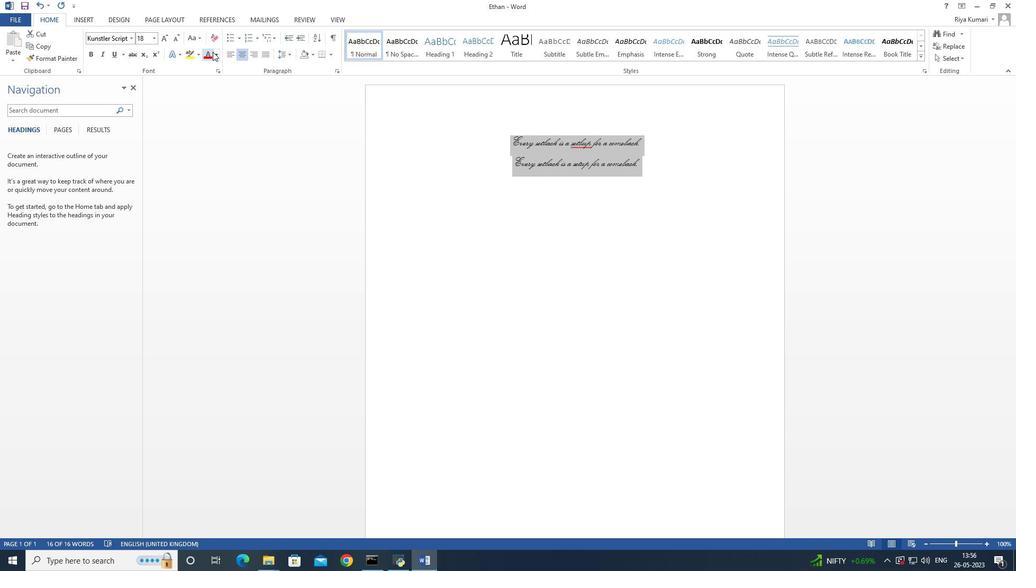 
Action: Mouse moved to (215, 56)
Screenshot: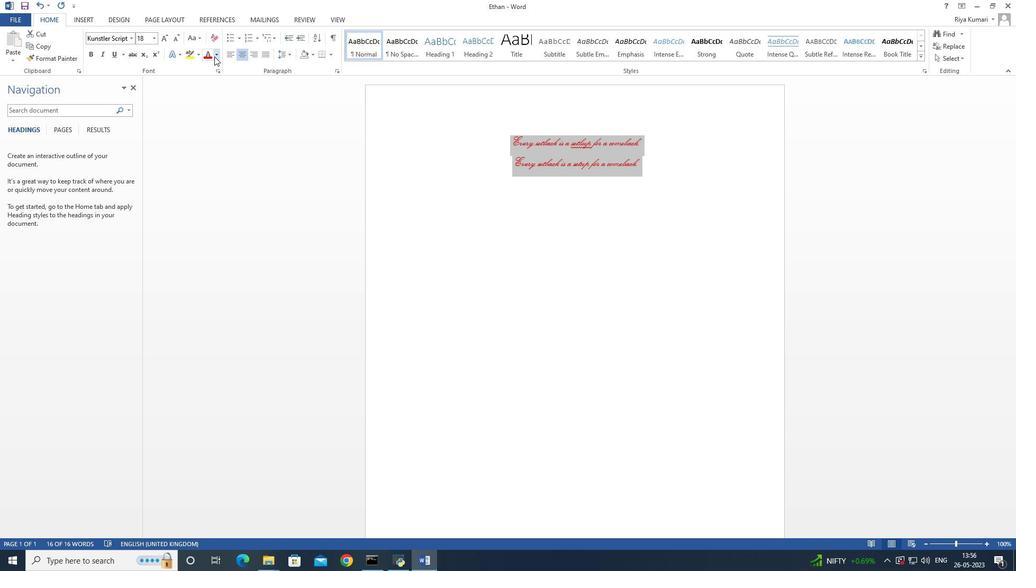 
Action: Mouse pressed left at (215, 56)
Screenshot: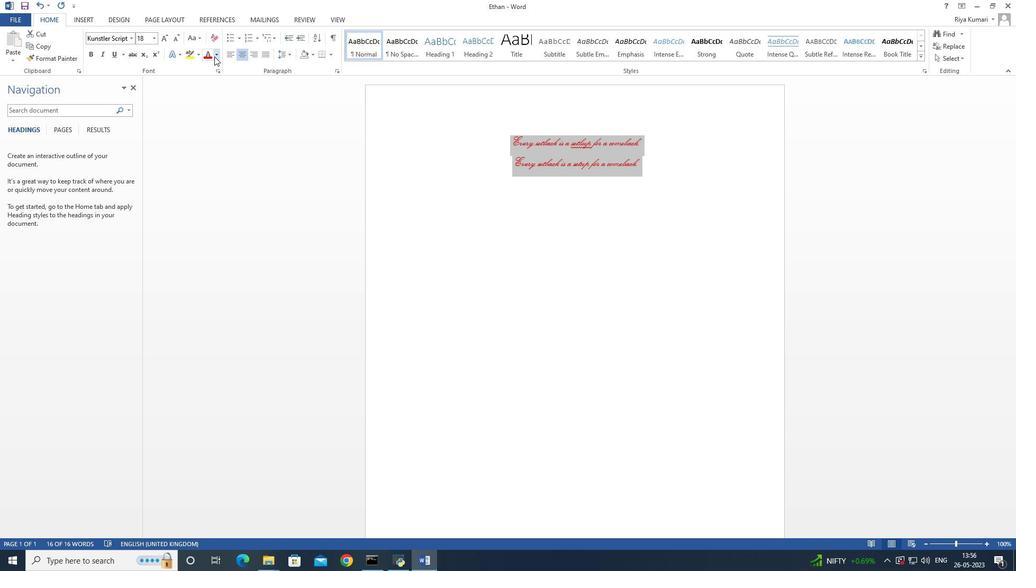 
Action: Mouse moved to (244, 127)
Screenshot: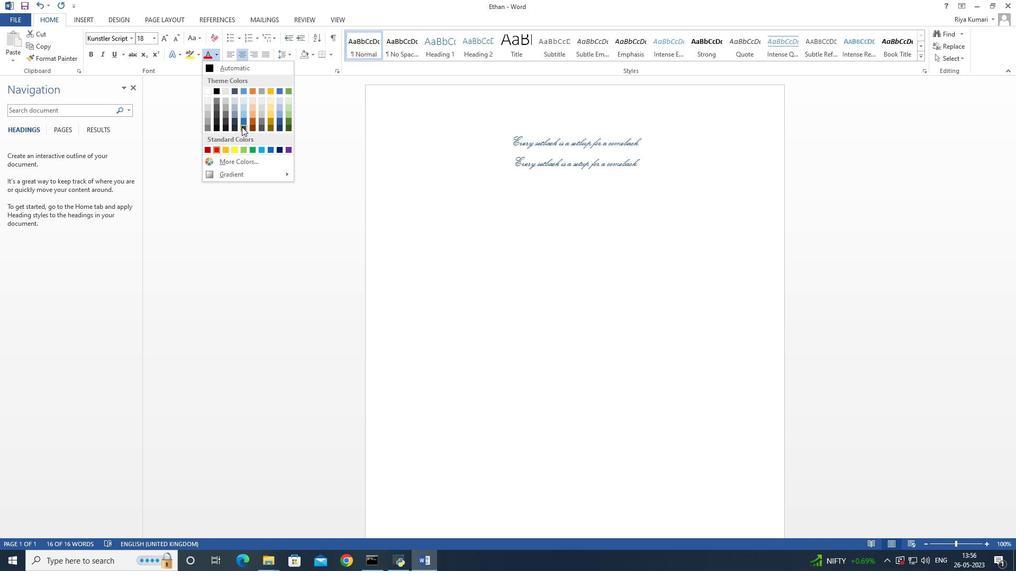 
Action: Mouse pressed left at (244, 127)
Screenshot: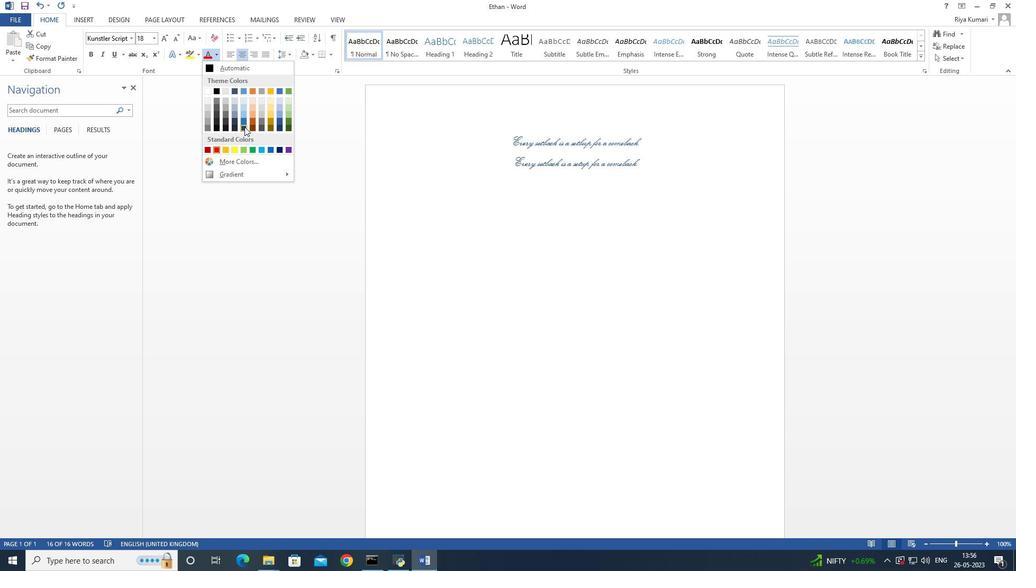
Action: Mouse moved to (577, 176)
Screenshot: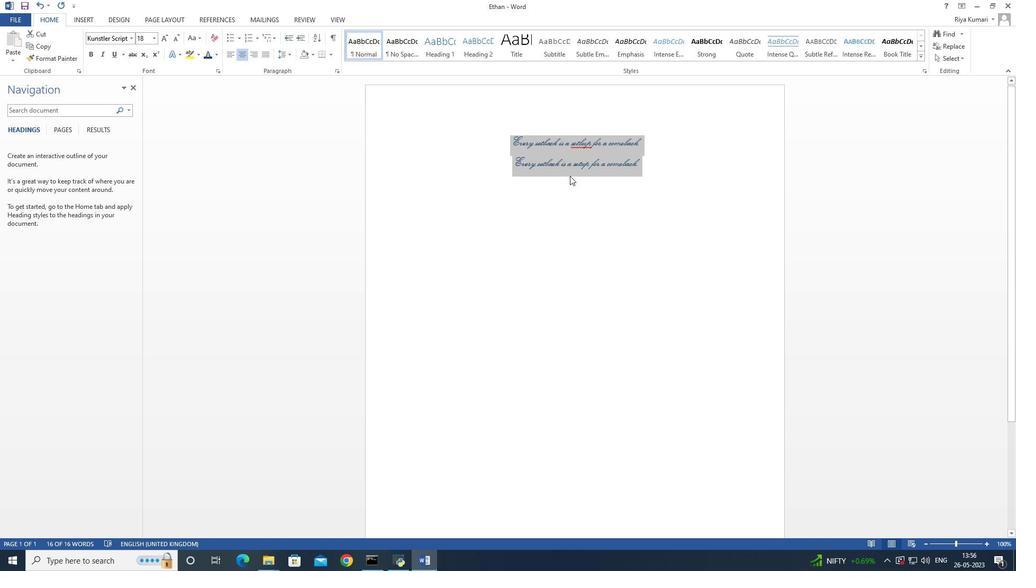 
Action: Mouse pressed left at (577, 176)
Screenshot: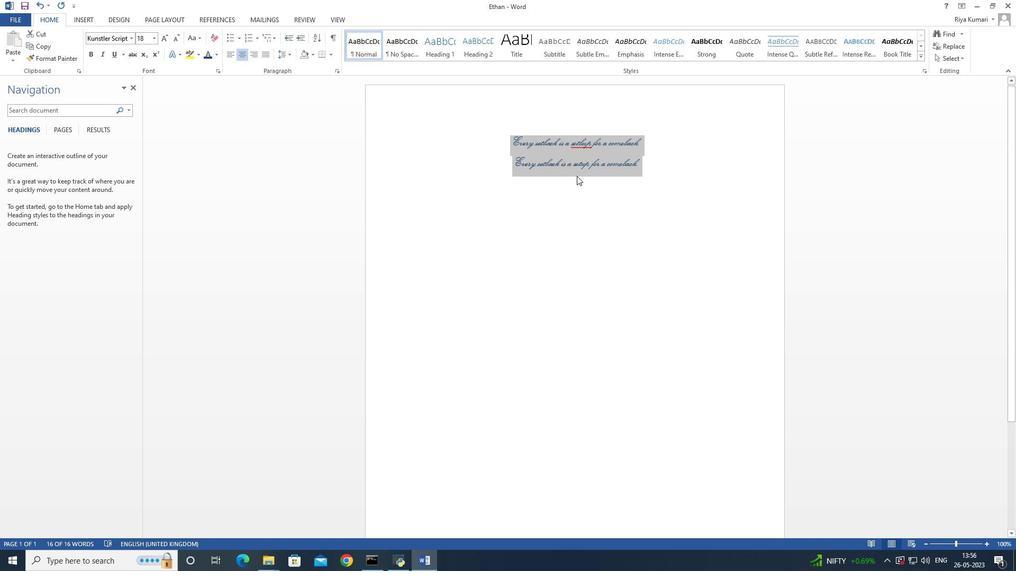 
Action: Mouse moved to (579, 142)
Screenshot: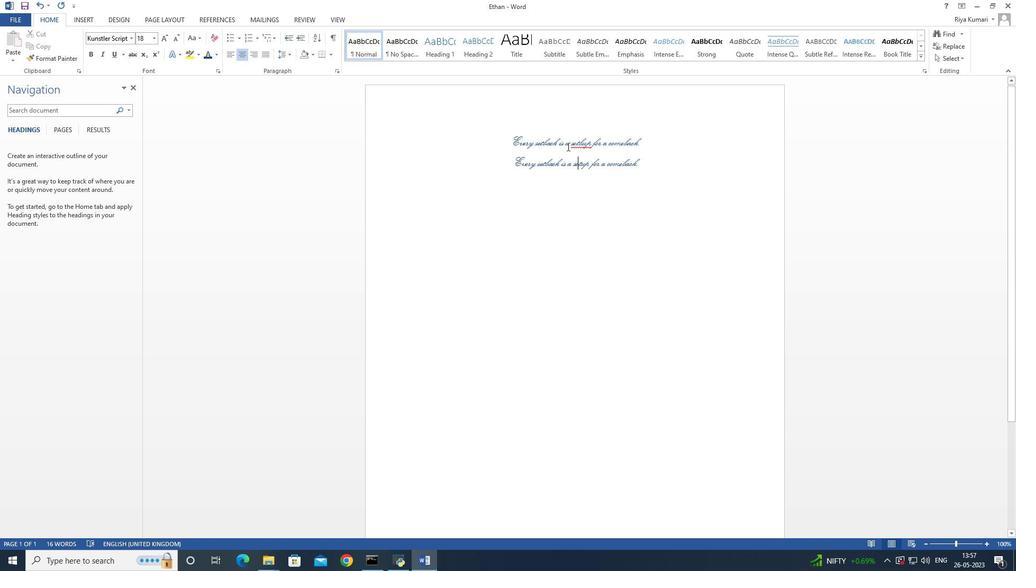 
Action: Mouse pressed right at (579, 142)
Screenshot: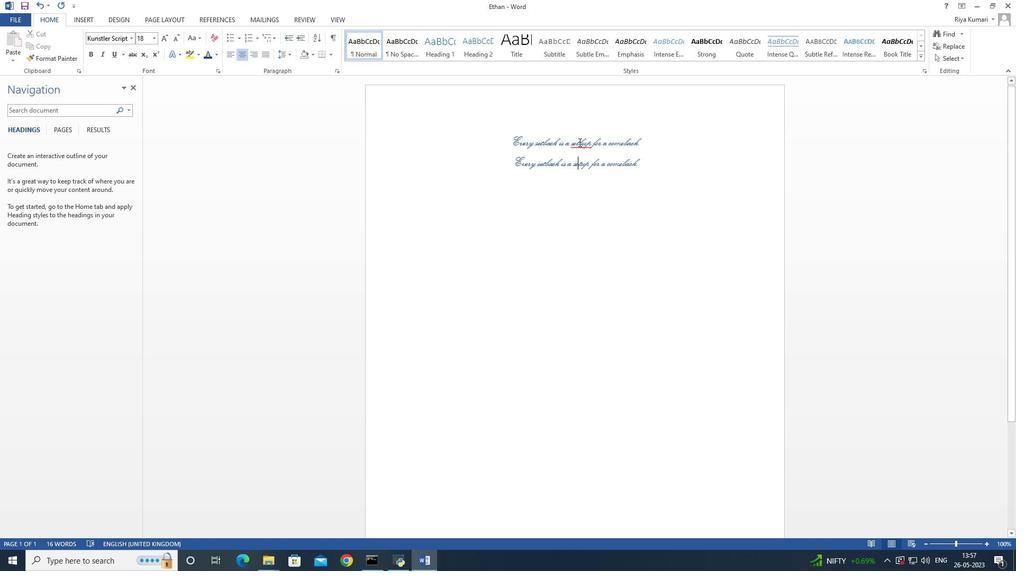 
Action: Mouse moved to (607, 173)
Screenshot: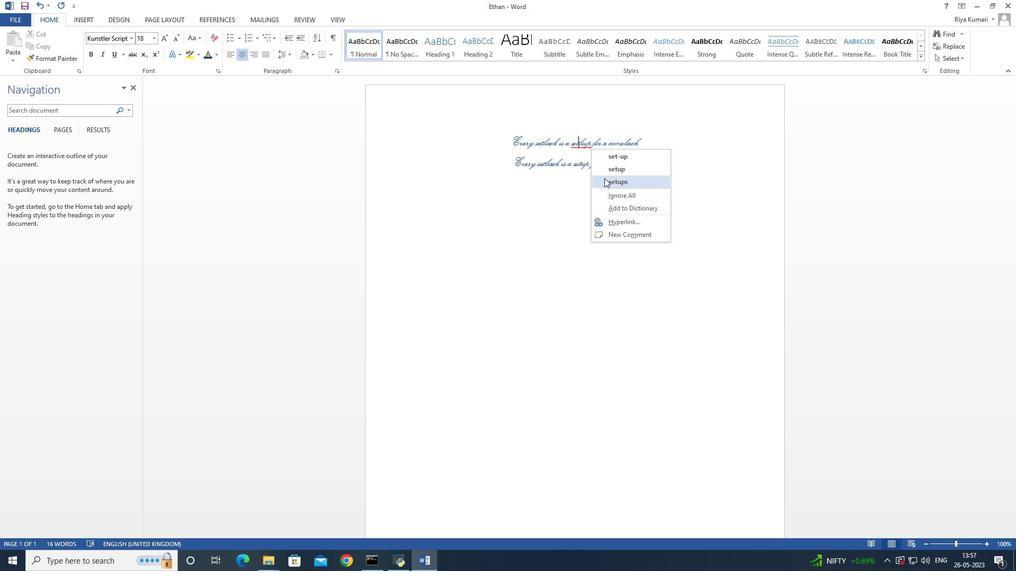 
Action: Mouse pressed left at (607, 173)
Screenshot: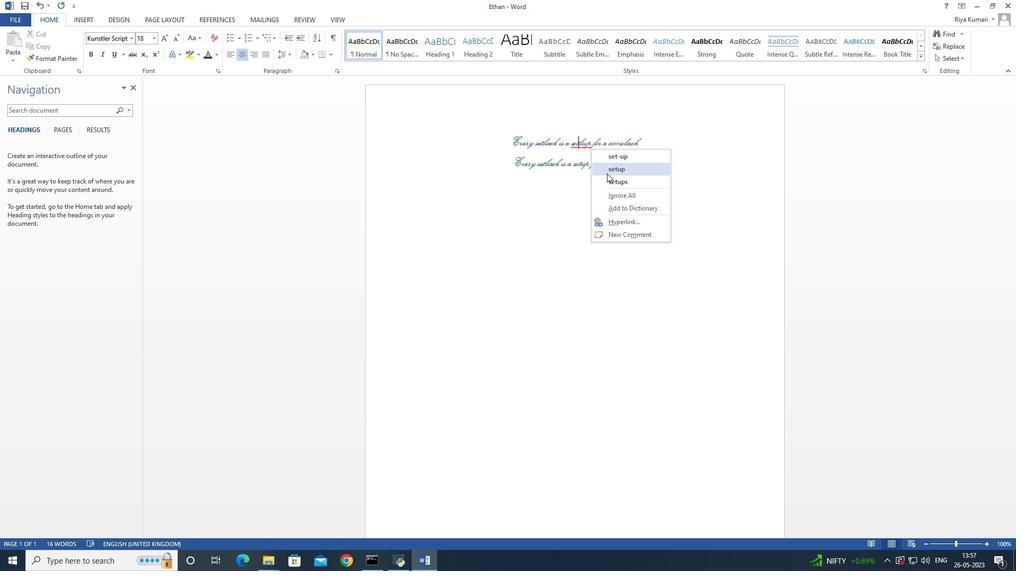 
Action: Mouse moved to (582, 223)
Screenshot: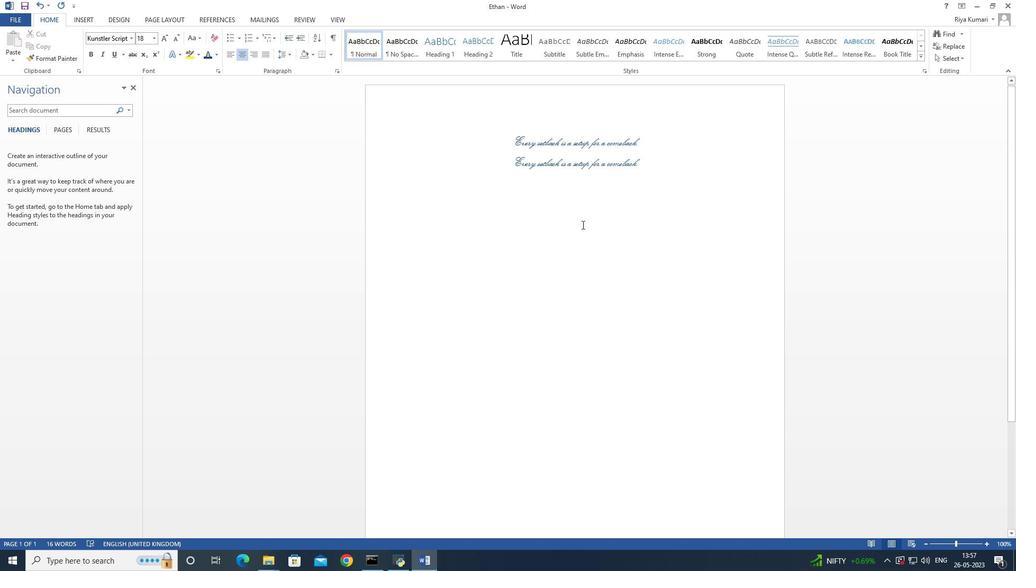
Action: Key pressed ctrl+S
Screenshot: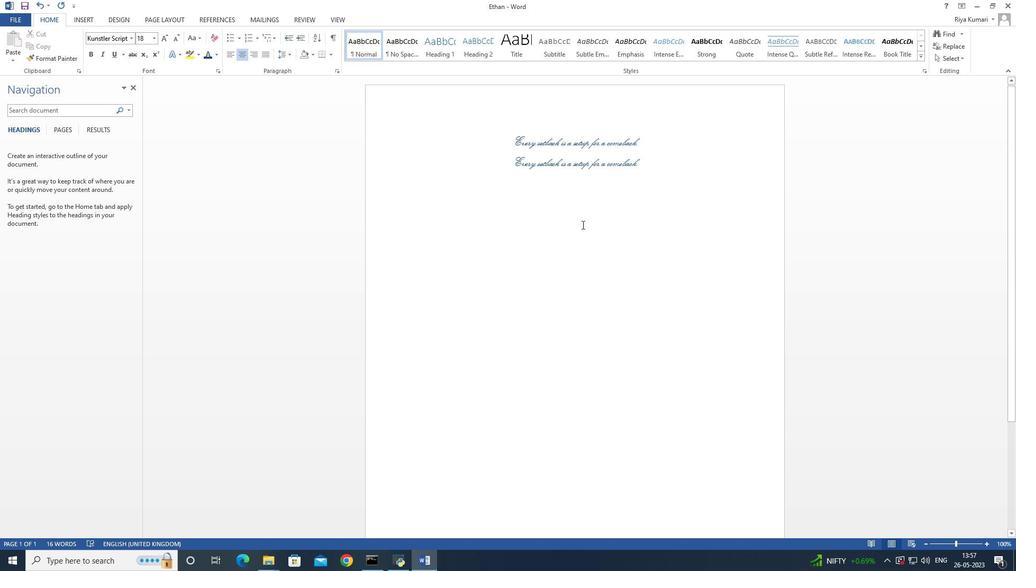
Action: Mouse moved to (729, 129)
Screenshot: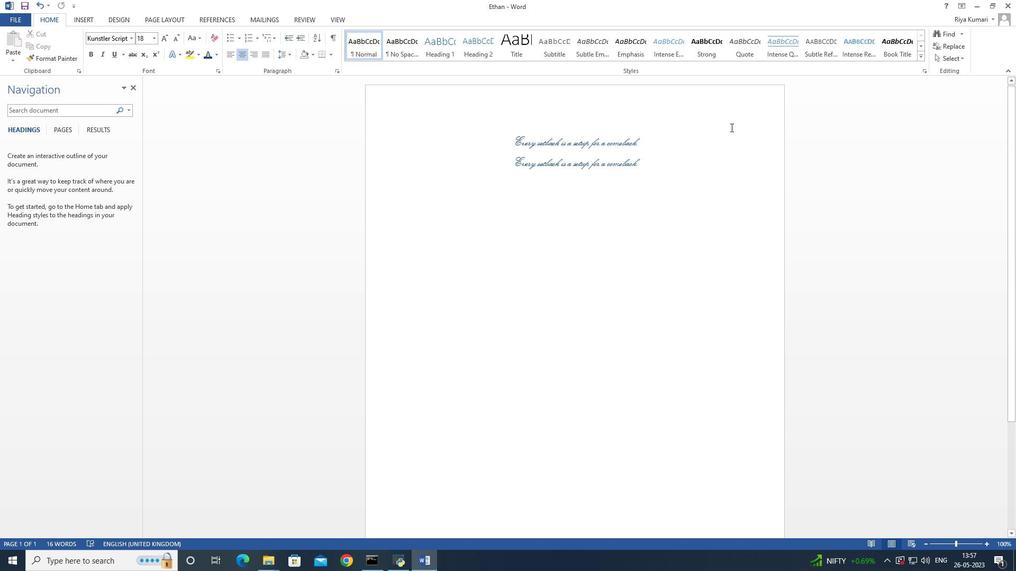 
